 Task: Find connections with filter location Guaratinguetá with filter topic #Professionalwomenwith filter profile language French with filter current company GVK BIO with filter school Sri Guru Gobind Singh College Of Commerce with filter industry Textile Manufacturing with filter service category Social Media Marketing with filter keywords title Operations Assistant
Action: Mouse moved to (557, 103)
Screenshot: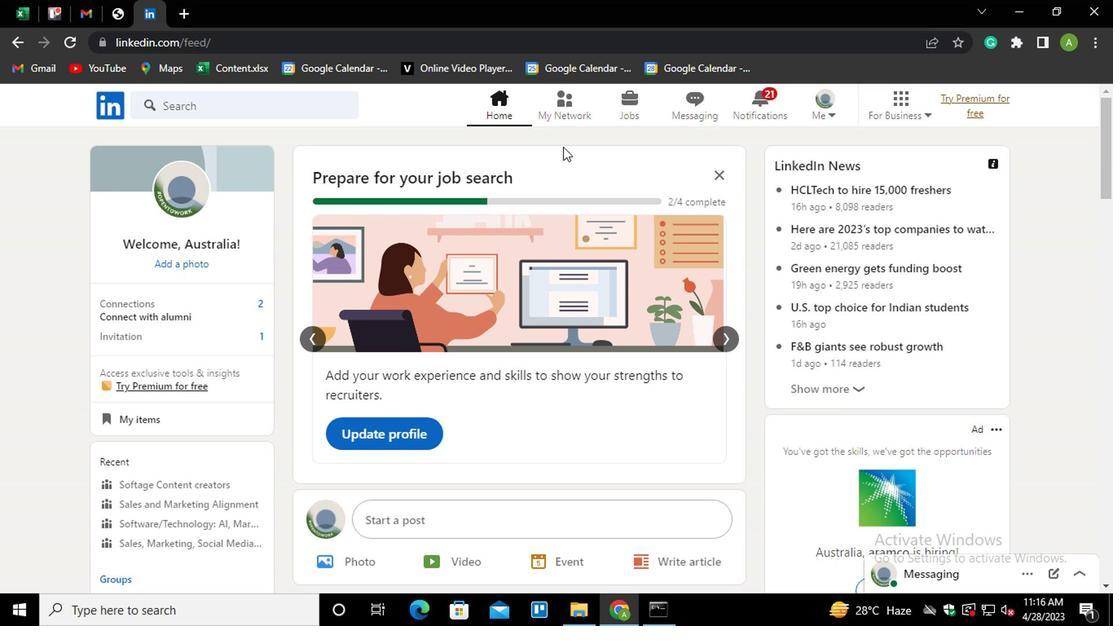 
Action: Mouse pressed left at (557, 103)
Screenshot: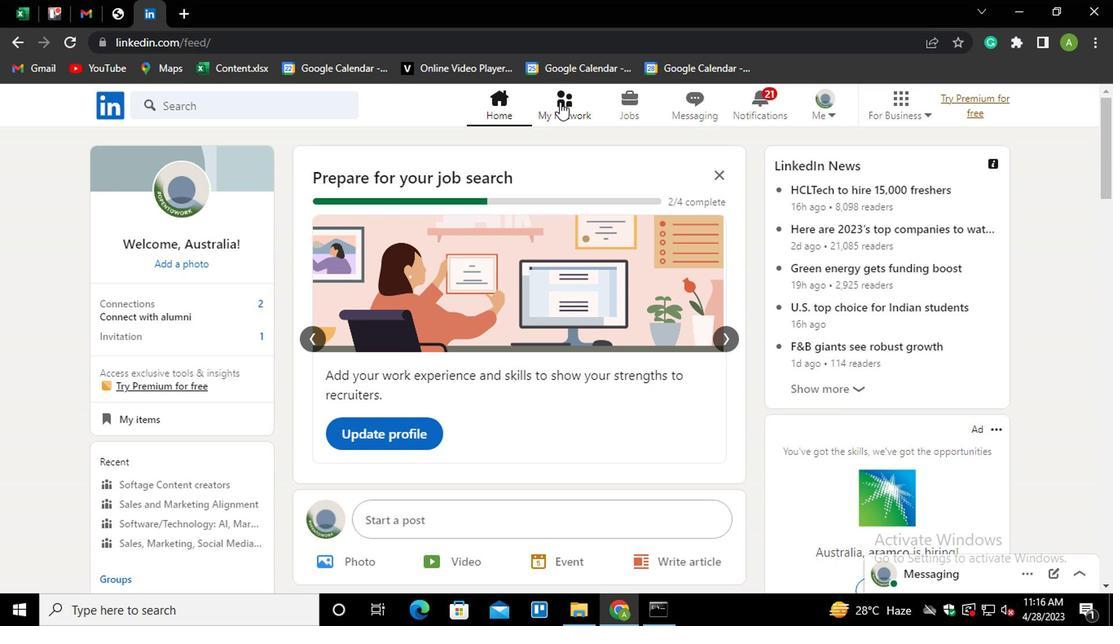 
Action: Mouse moved to (162, 202)
Screenshot: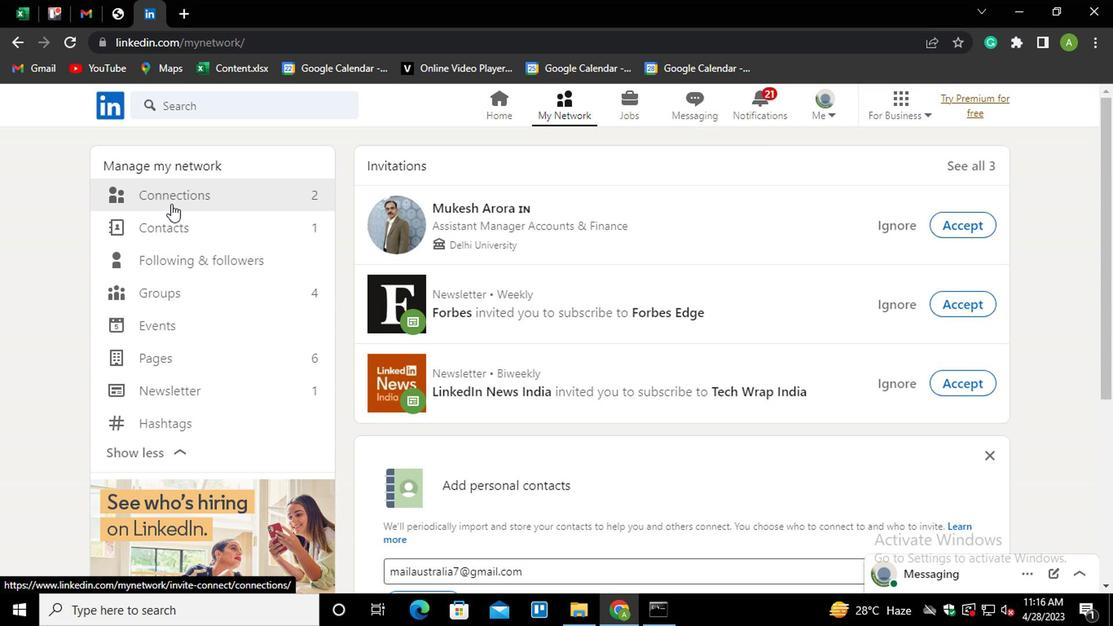 
Action: Mouse pressed left at (162, 202)
Screenshot: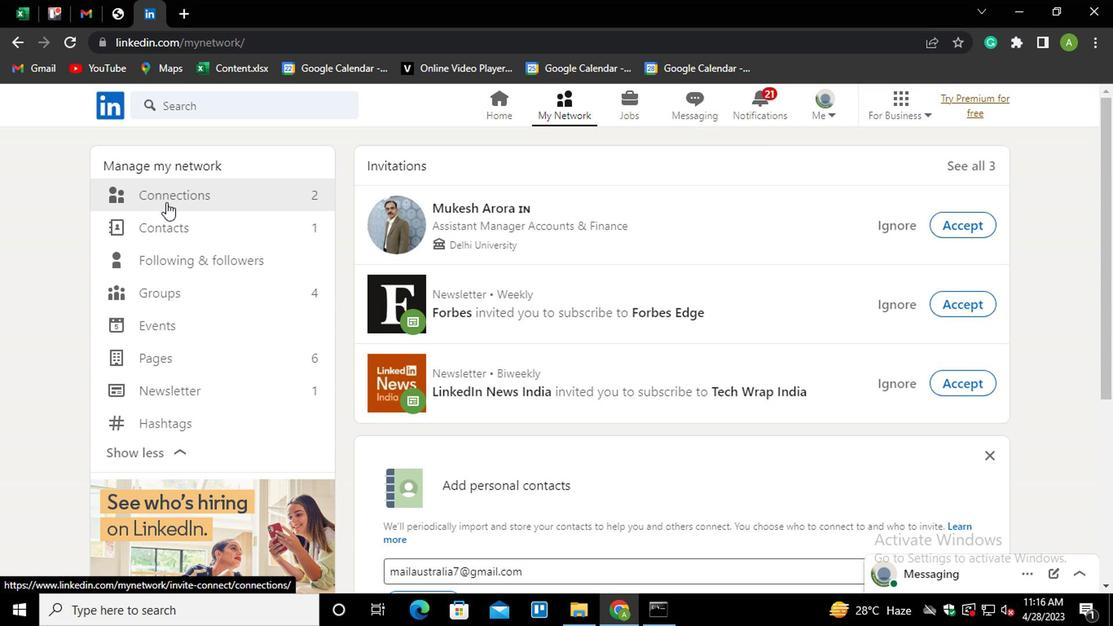 
Action: Mouse moved to (668, 187)
Screenshot: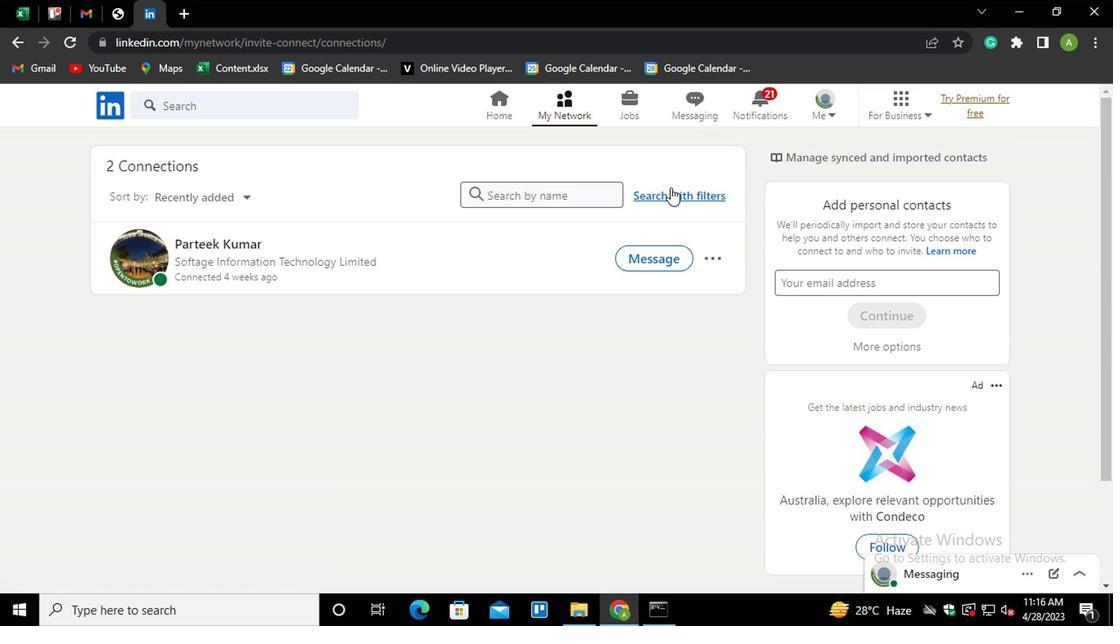 
Action: Mouse pressed left at (668, 187)
Screenshot: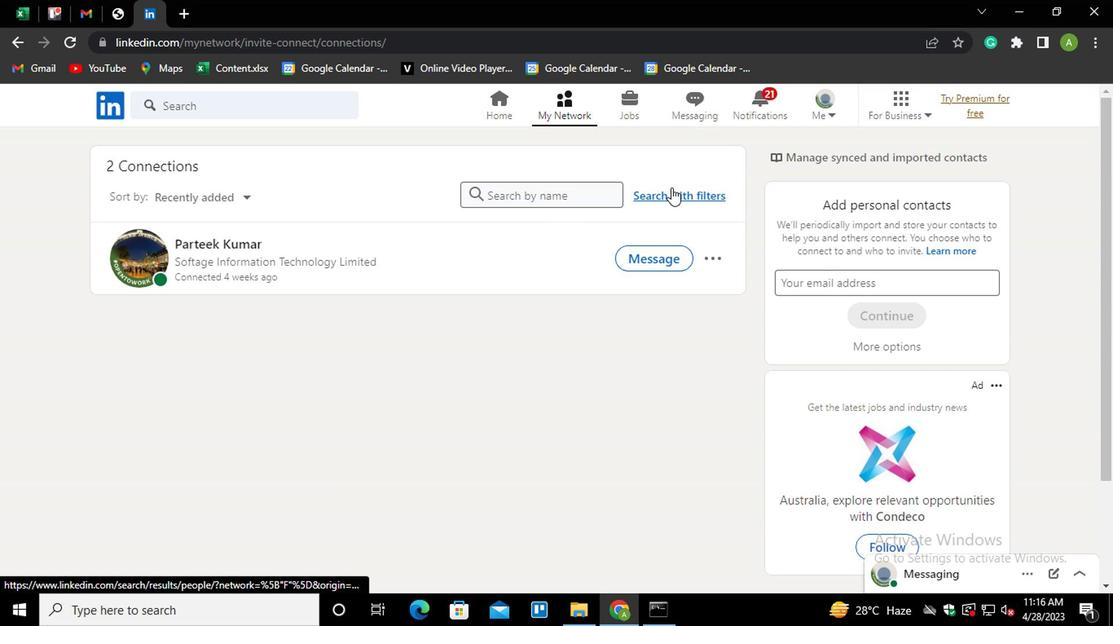 
Action: Mouse moved to (608, 154)
Screenshot: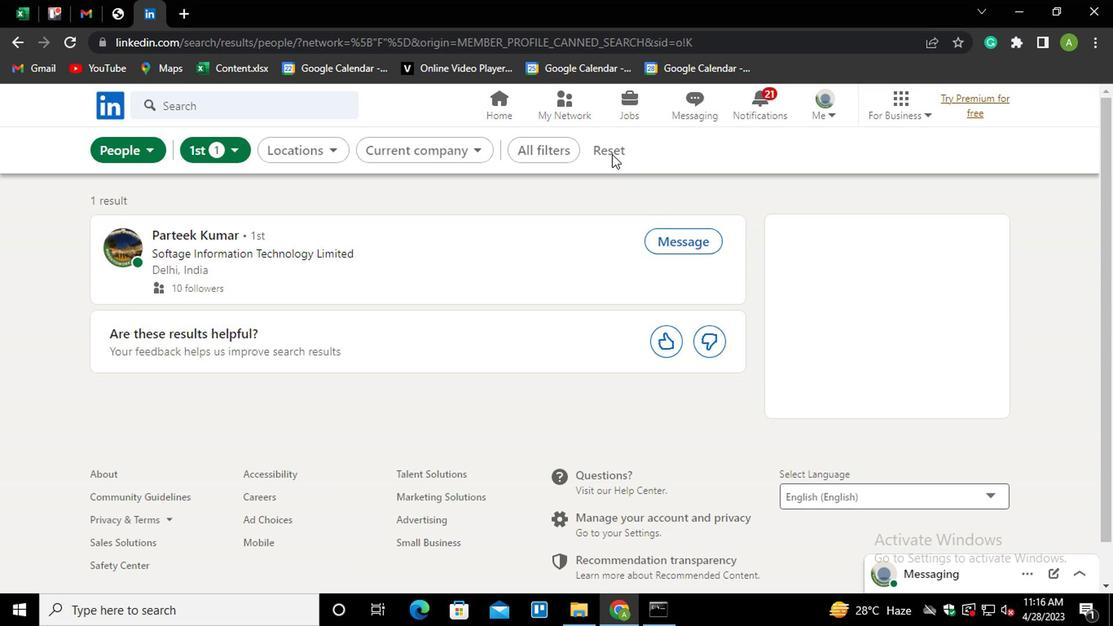 
Action: Mouse pressed left at (608, 154)
Screenshot: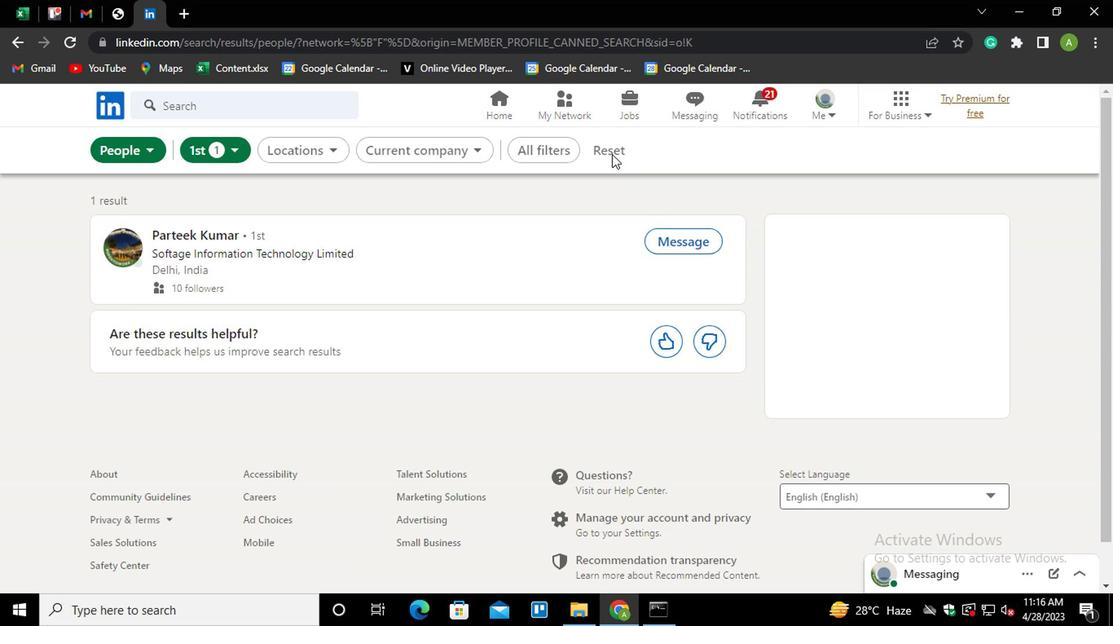 
Action: Mouse moved to (559, 152)
Screenshot: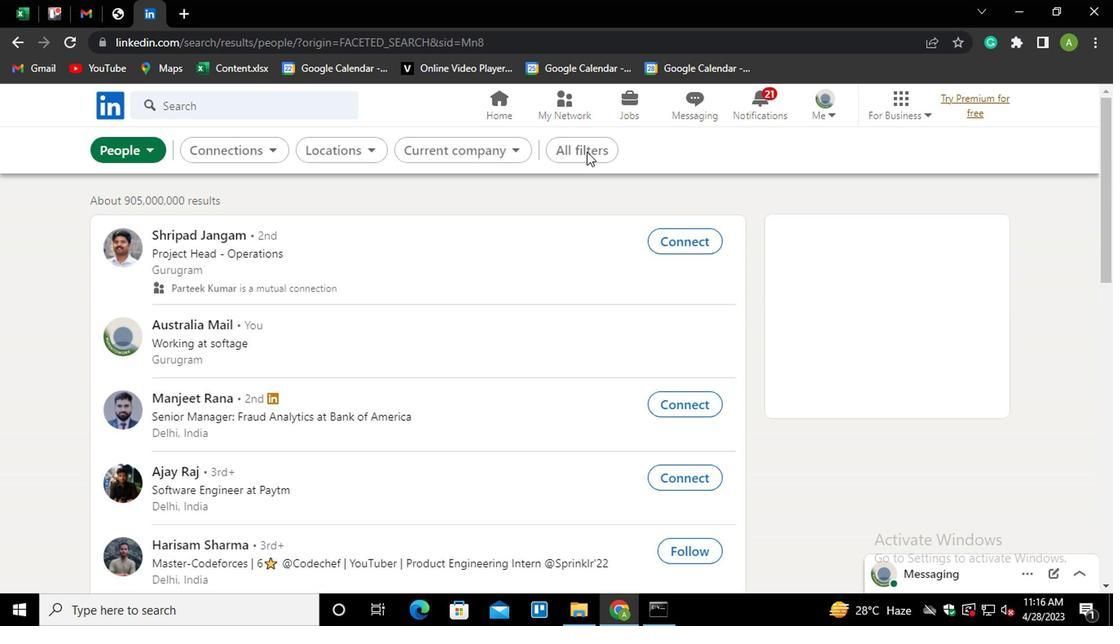 
Action: Mouse pressed left at (559, 152)
Screenshot: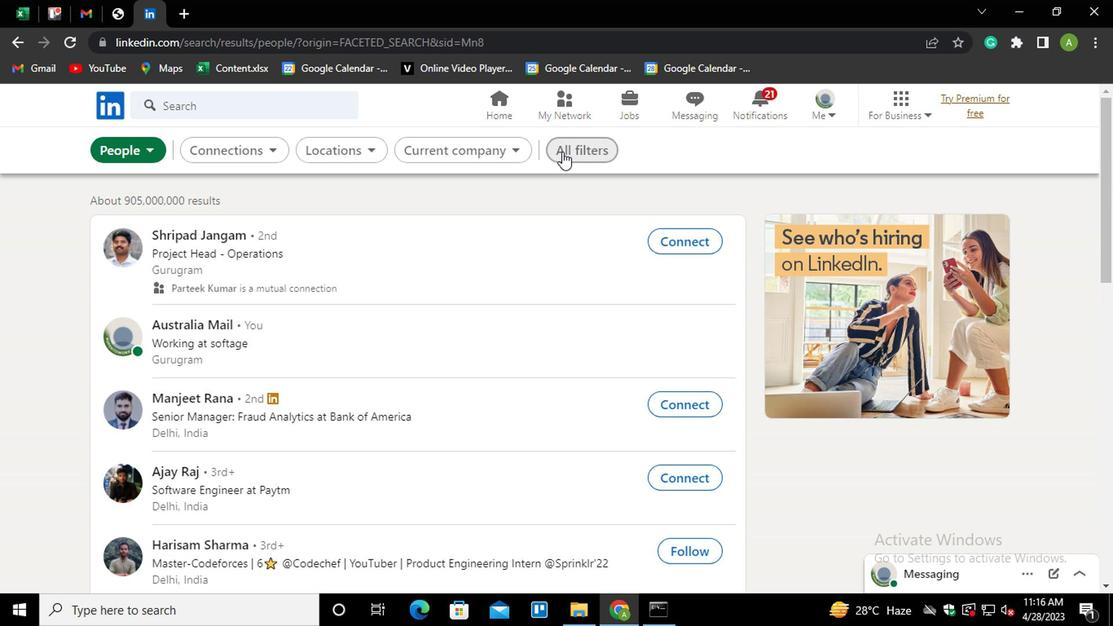 
Action: Mouse moved to (743, 358)
Screenshot: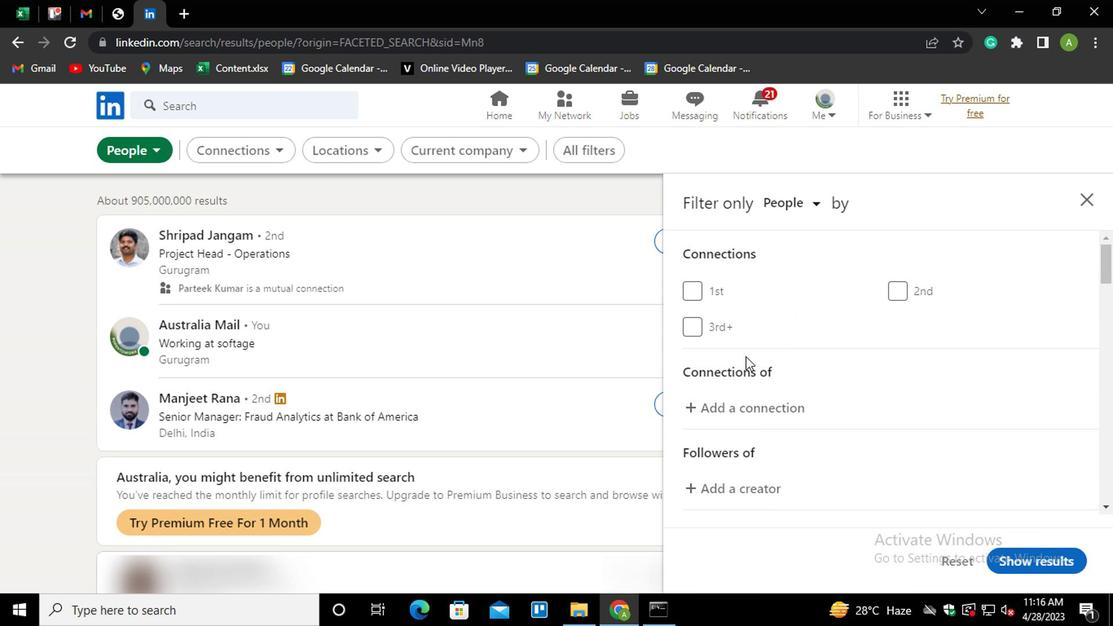 
Action: Mouse scrolled (743, 357) with delta (0, -1)
Screenshot: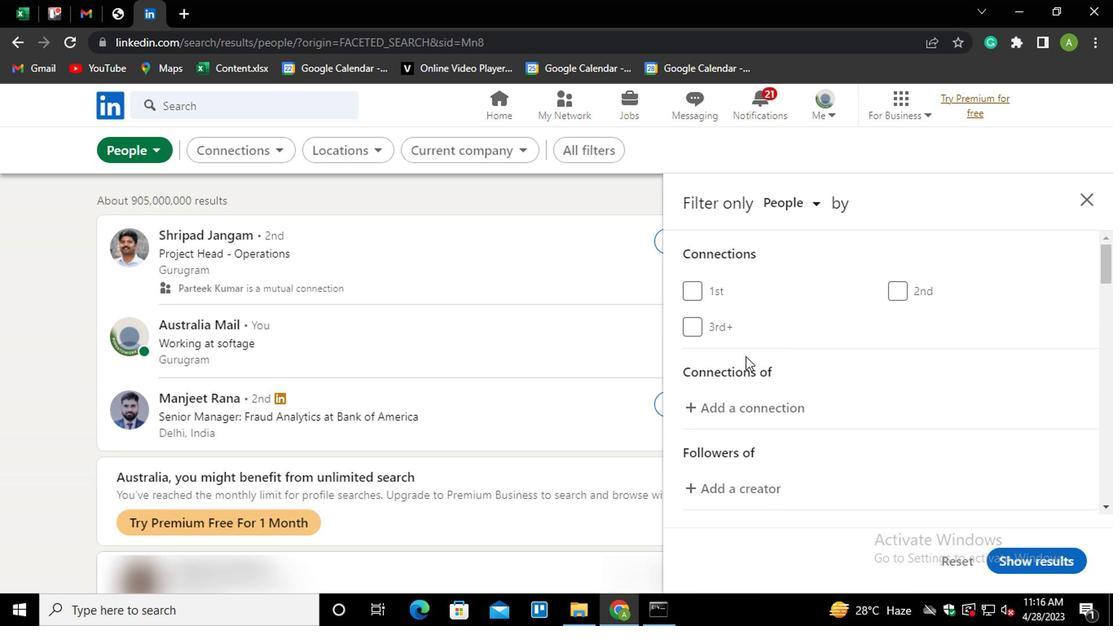 
Action: Mouse moved to (743, 358)
Screenshot: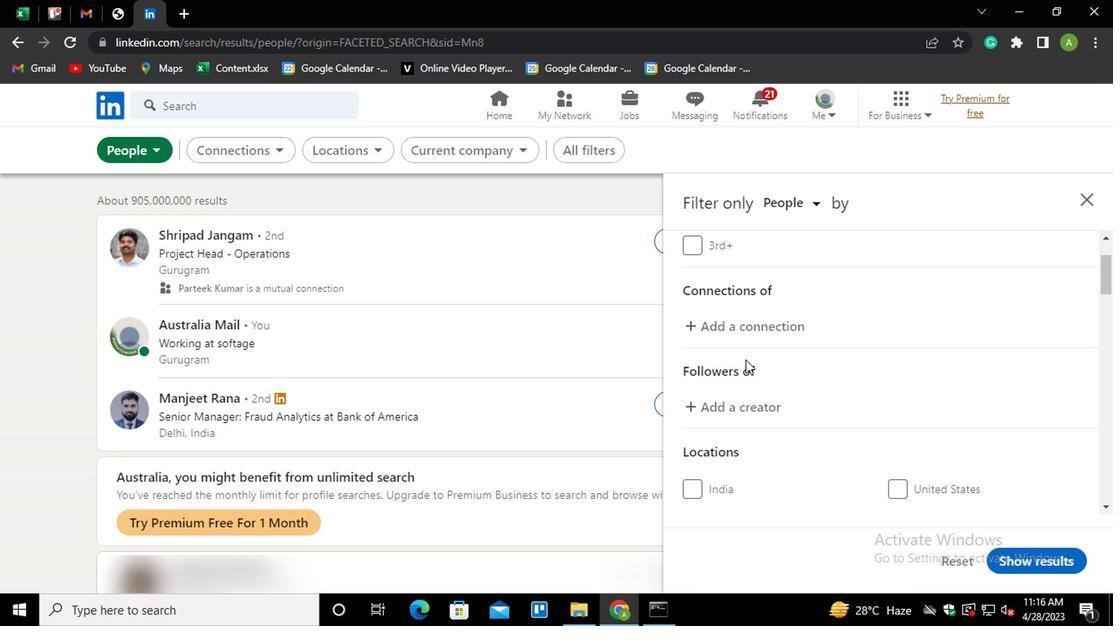 
Action: Mouse scrolled (743, 358) with delta (0, 0)
Screenshot: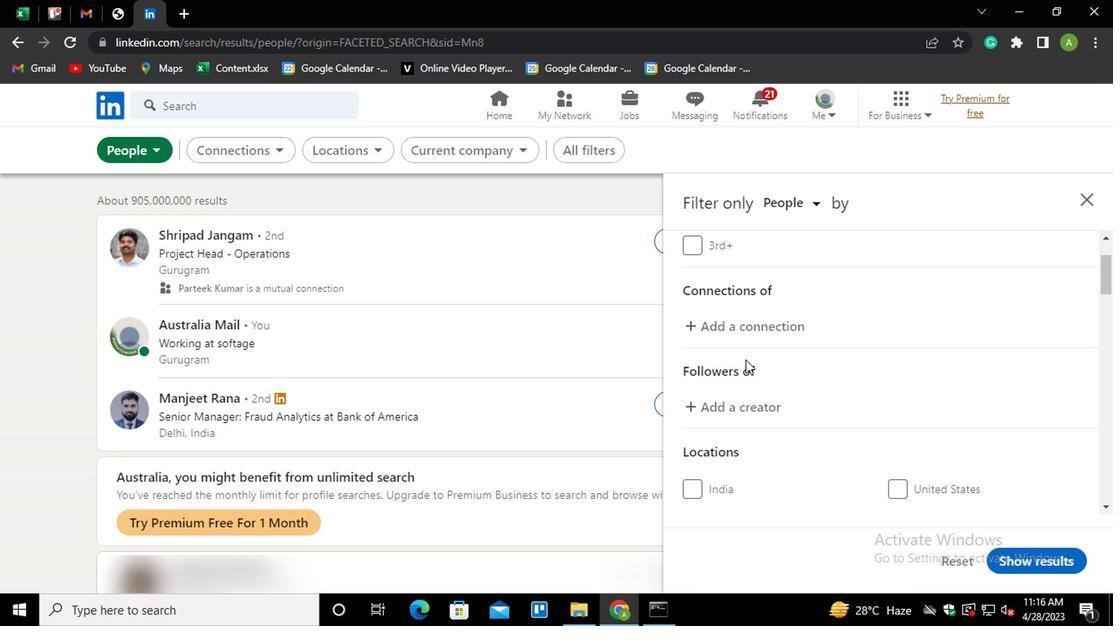 
Action: Mouse scrolled (743, 358) with delta (0, 0)
Screenshot: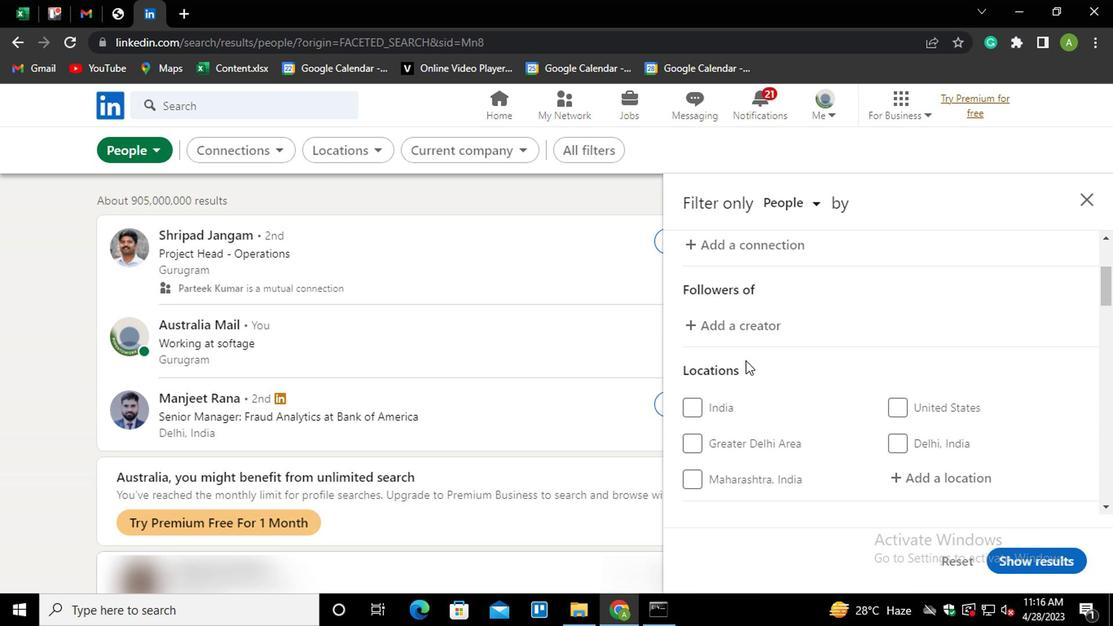 
Action: Mouse moved to (951, 396)
Screenshot: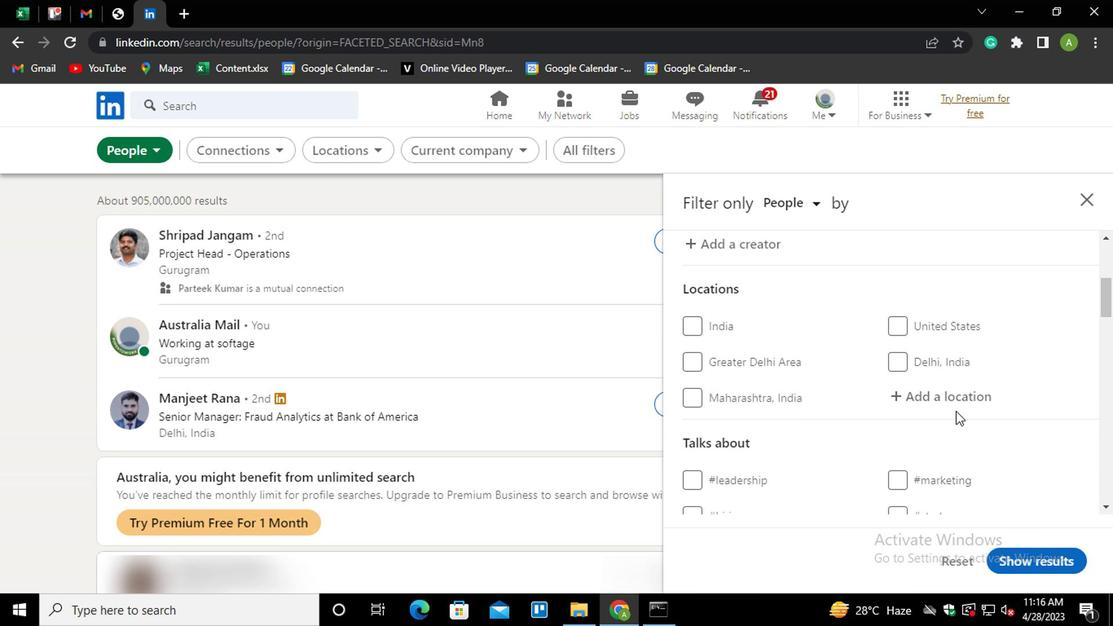 
Action: Mouse pressed left at (951, 396)
Screenshot: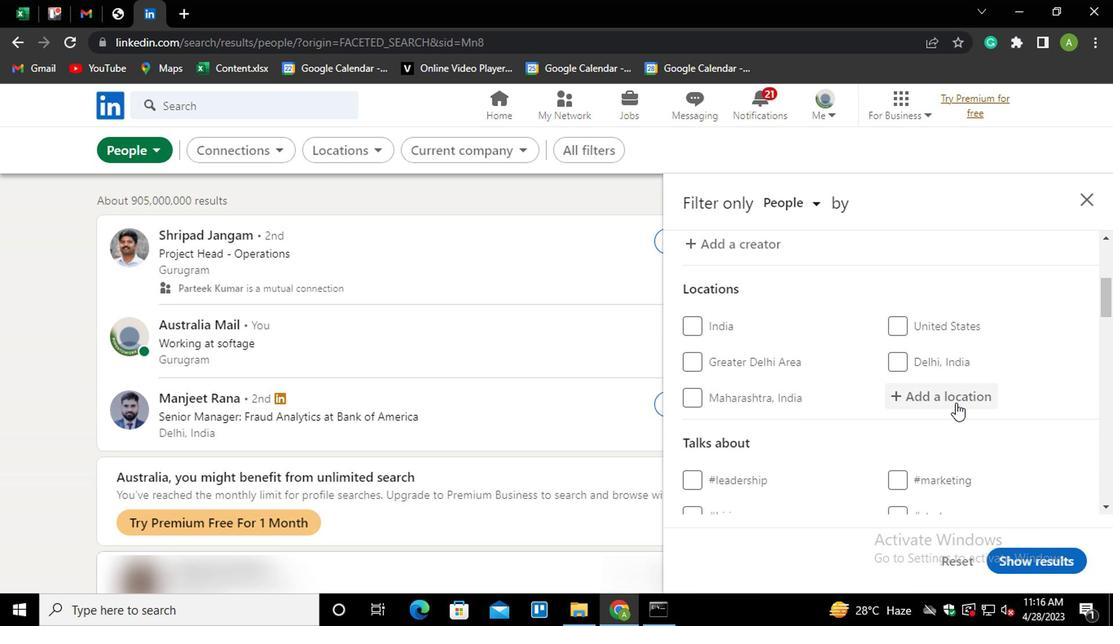 
Action: Mouse moved to (953, 395)
Screenshot: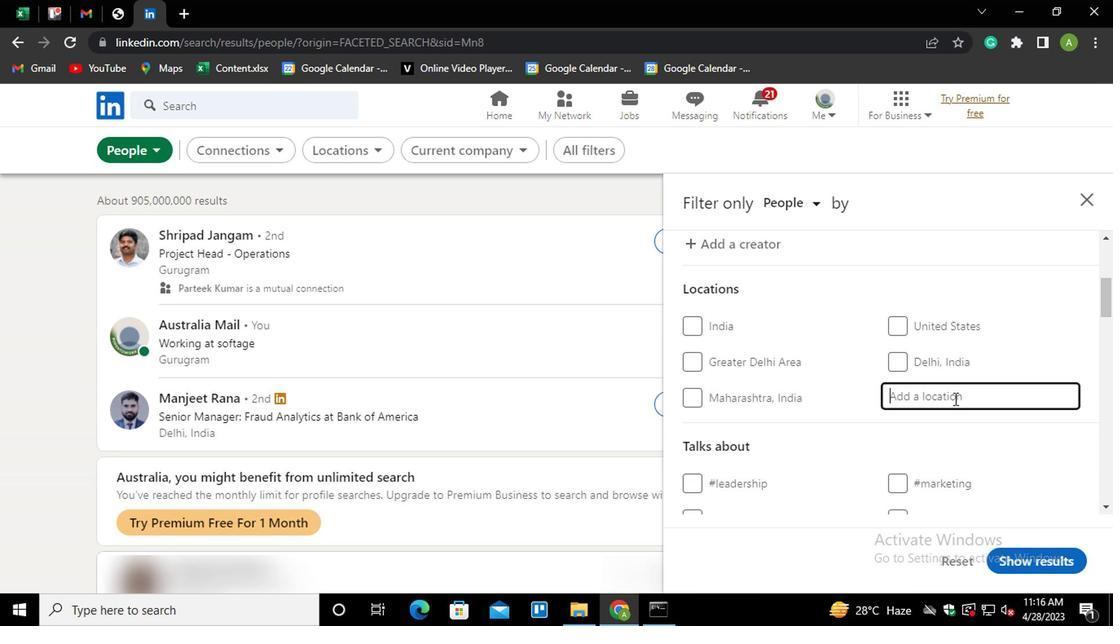 
Action: Mouse pressed left at (953, 395)
Screenshot: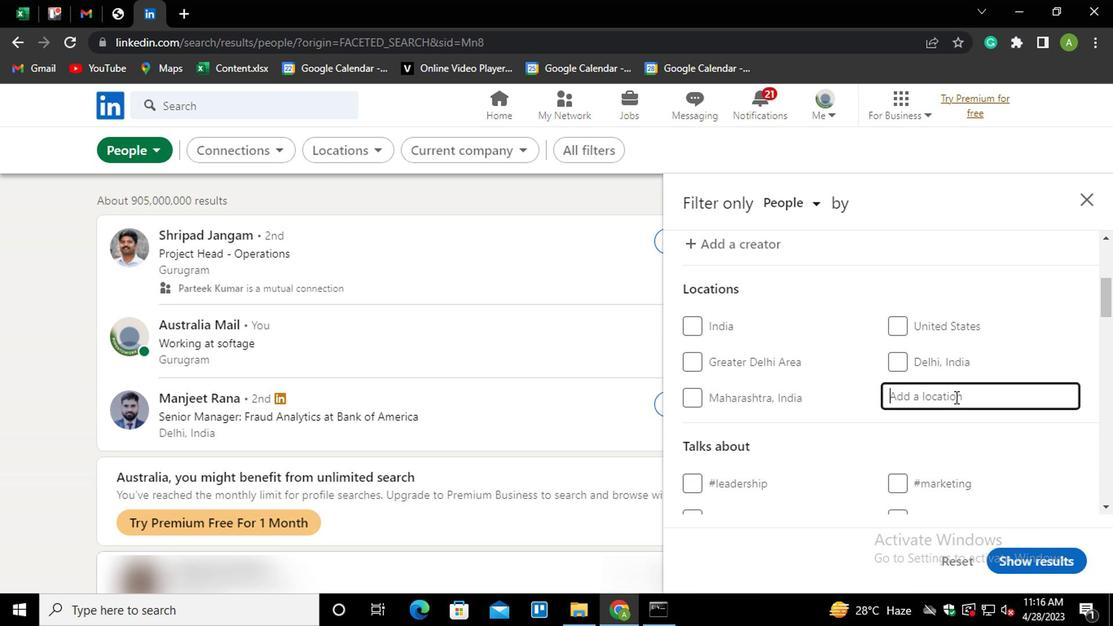 
Action: Key pressed <Key.shift>GUARATIN<Key.down><Key.enter>
Screenshot: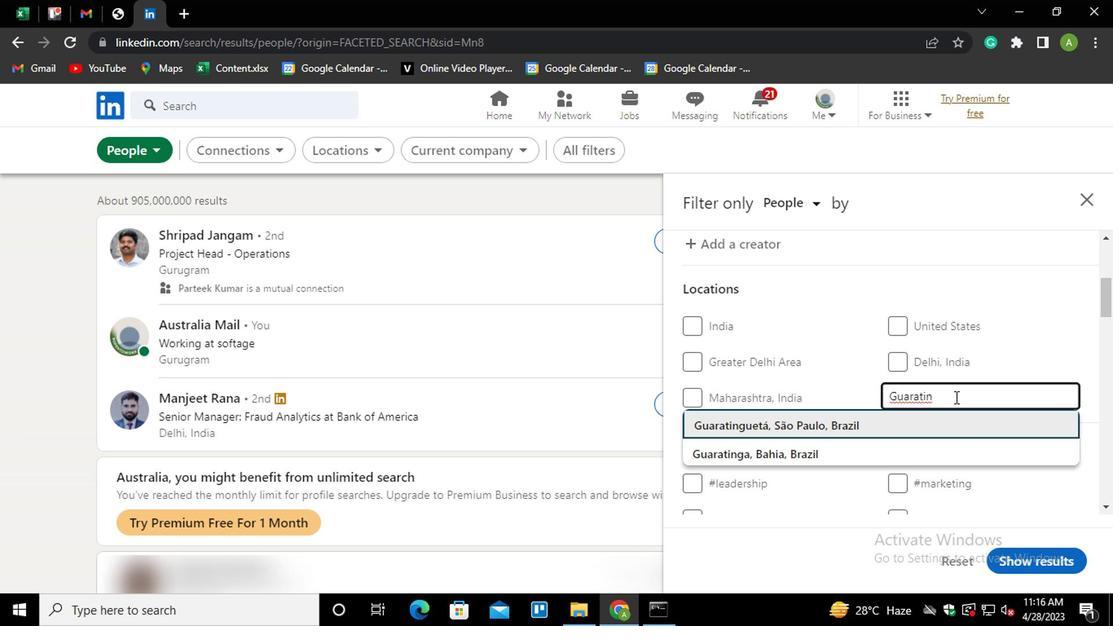 
Action: Mouse scrolled (953, 394) with delta (0, -1)
Screenshot: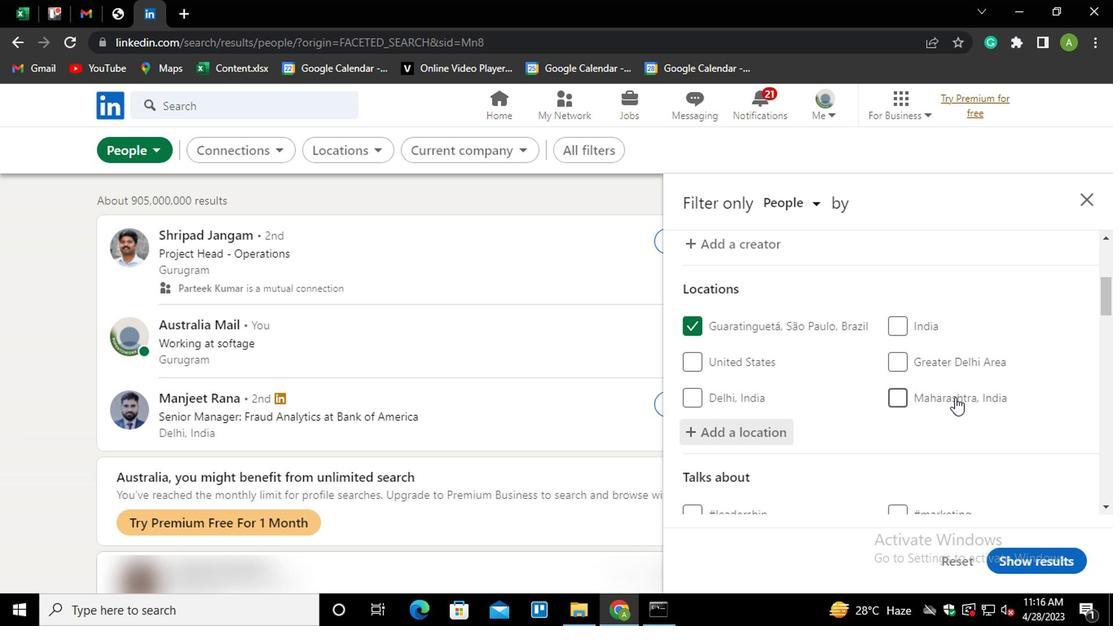 
Action: Mouse scrolled (953, 394) with delta (0, -1)
Screenshot: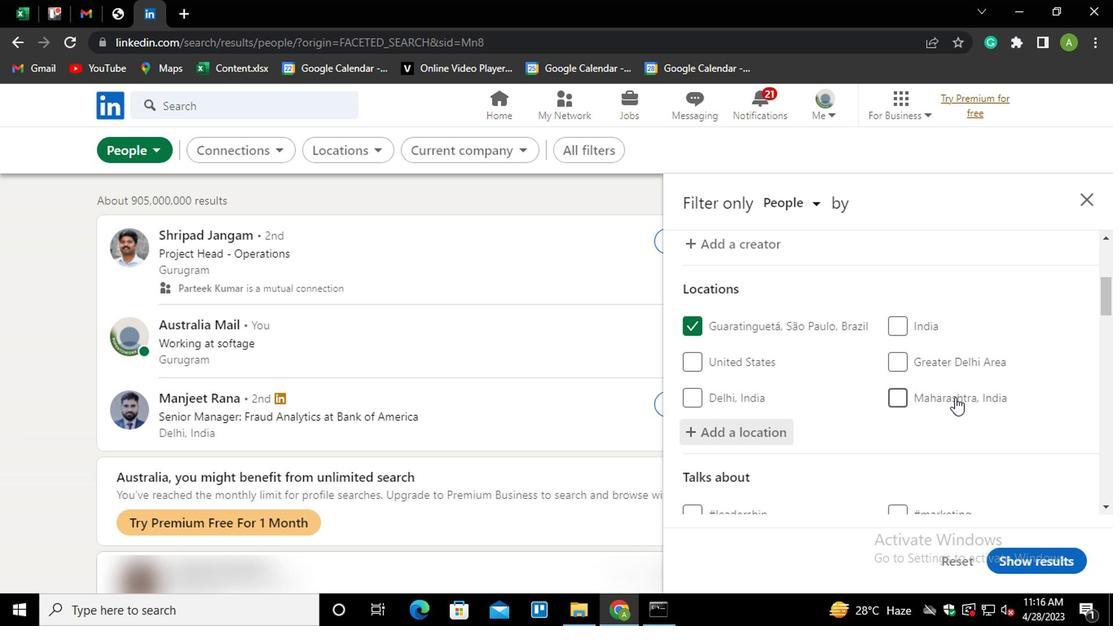 
Action: Mouse scrolled (953, 394) with delta (0, -1)
Screenshot: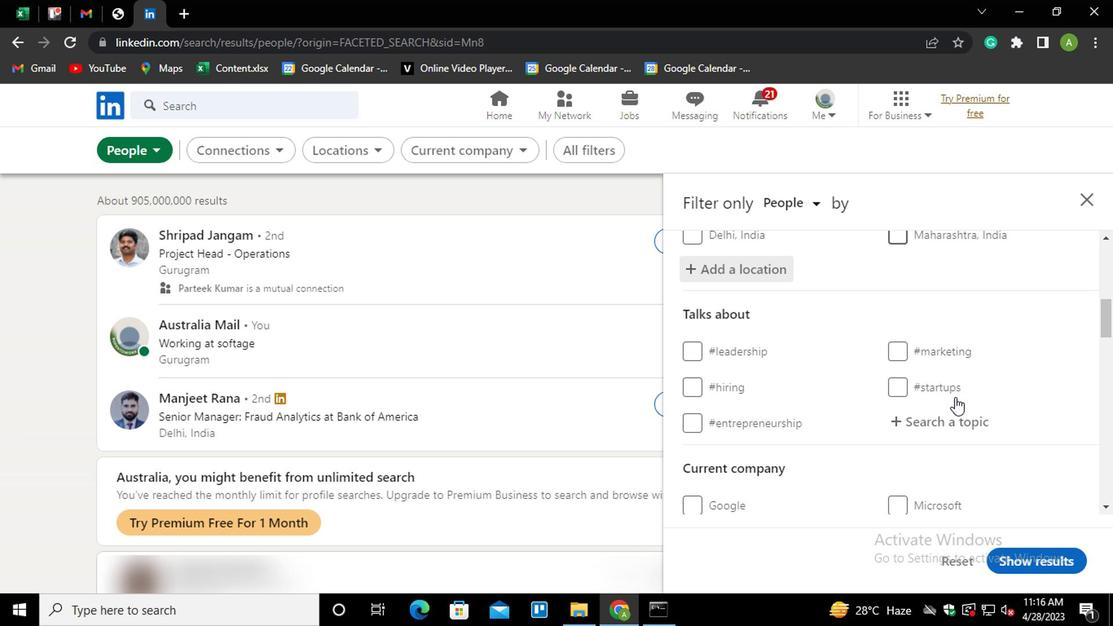 
Action: Mouse moved to (933, 337)
Screenshot: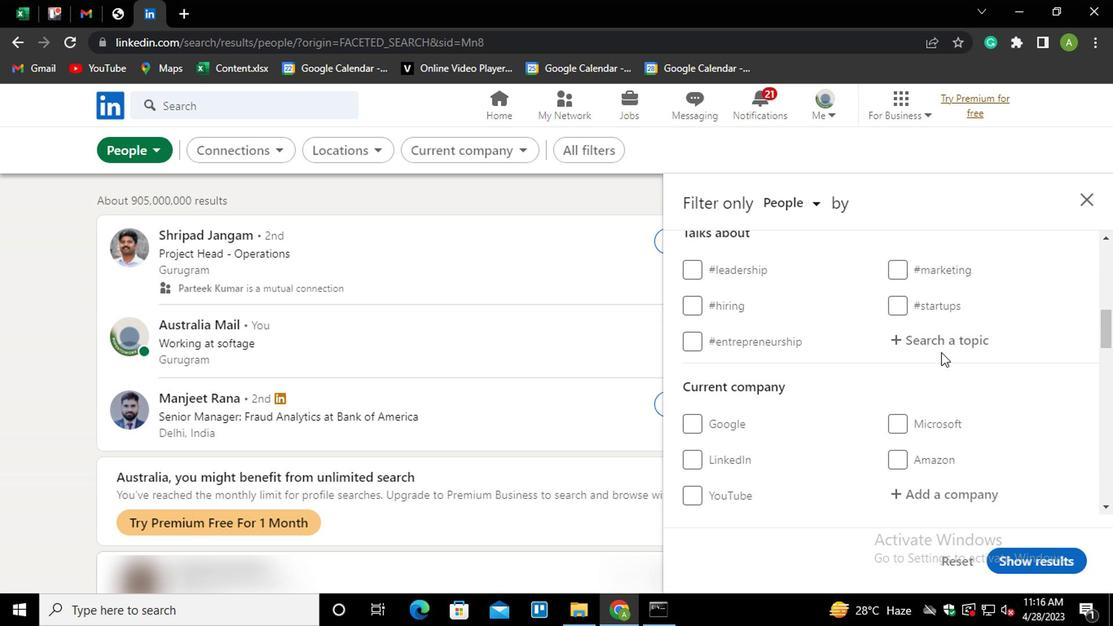 
Action: Mouse pressed left at (933, 337)
Screenshot: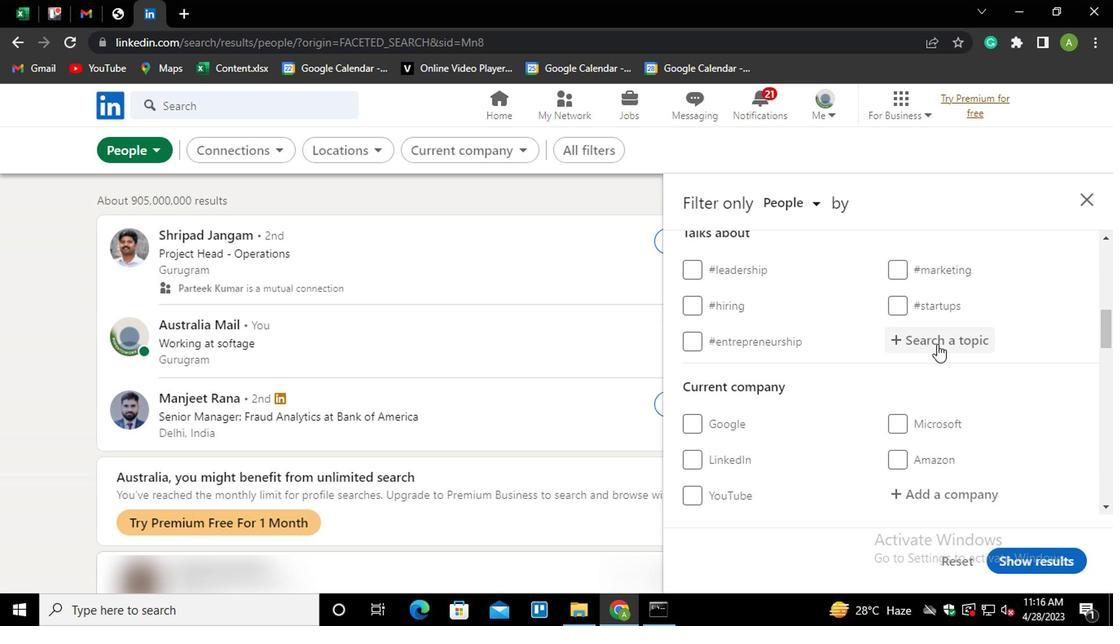 
Action: Key pressed PROFESS<Key.down><Key.down><Key.down><Key.down>IONALWOMAN<Key.down><Key.enter>
Screenshot: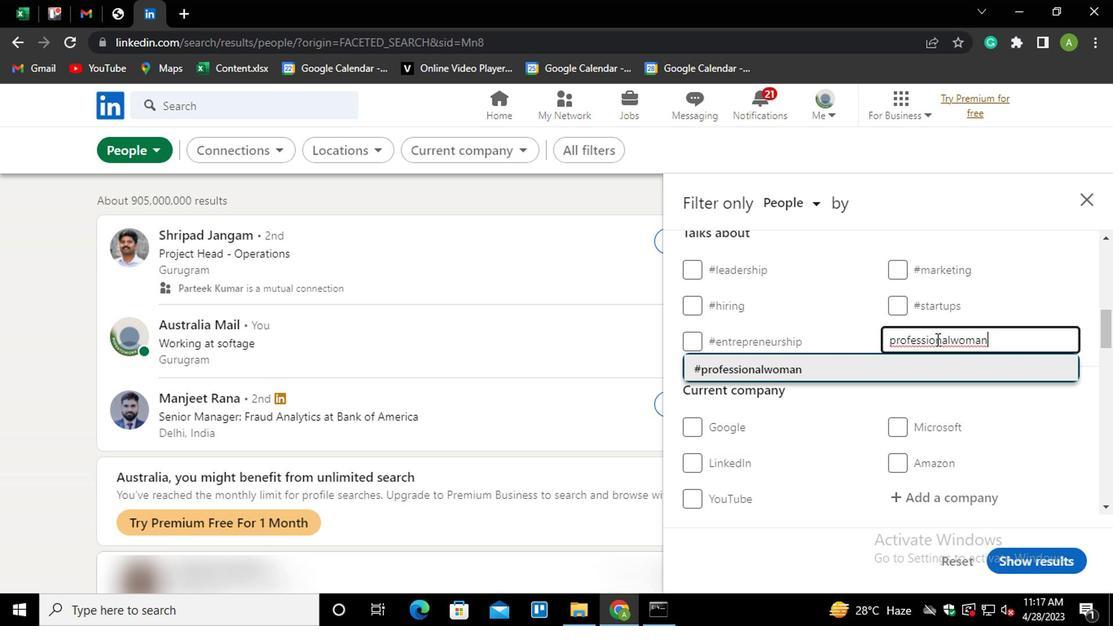 
Action: Mouse scrolled (933, 337) with delta (0, 0)
Screenshot: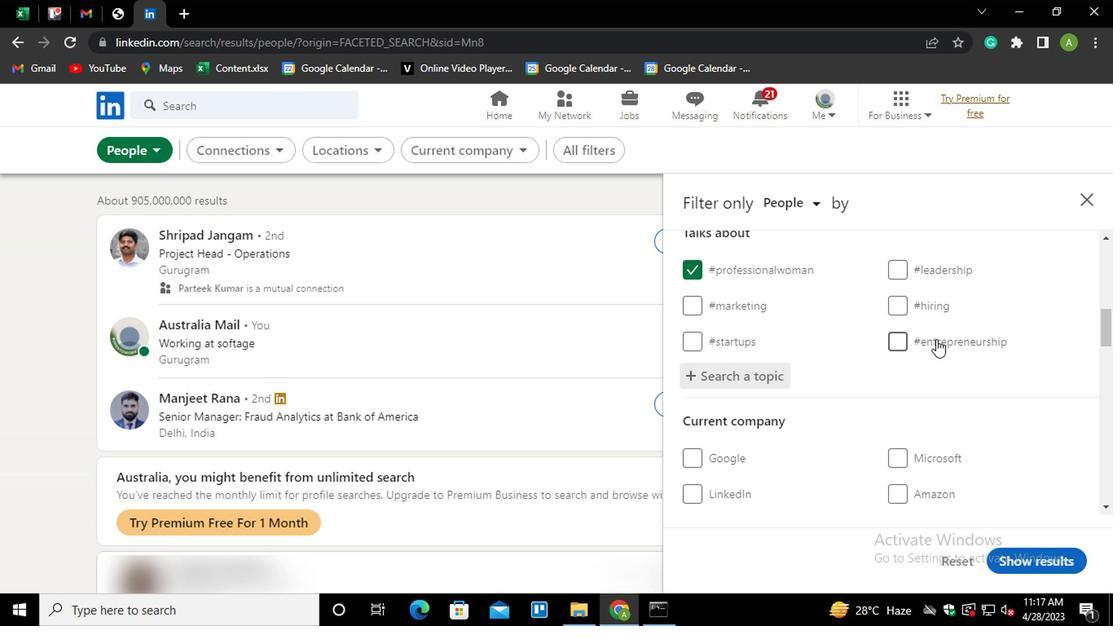 
Action: Mouse scrolled (933, 337) with delta (0, 0)
Screenshot: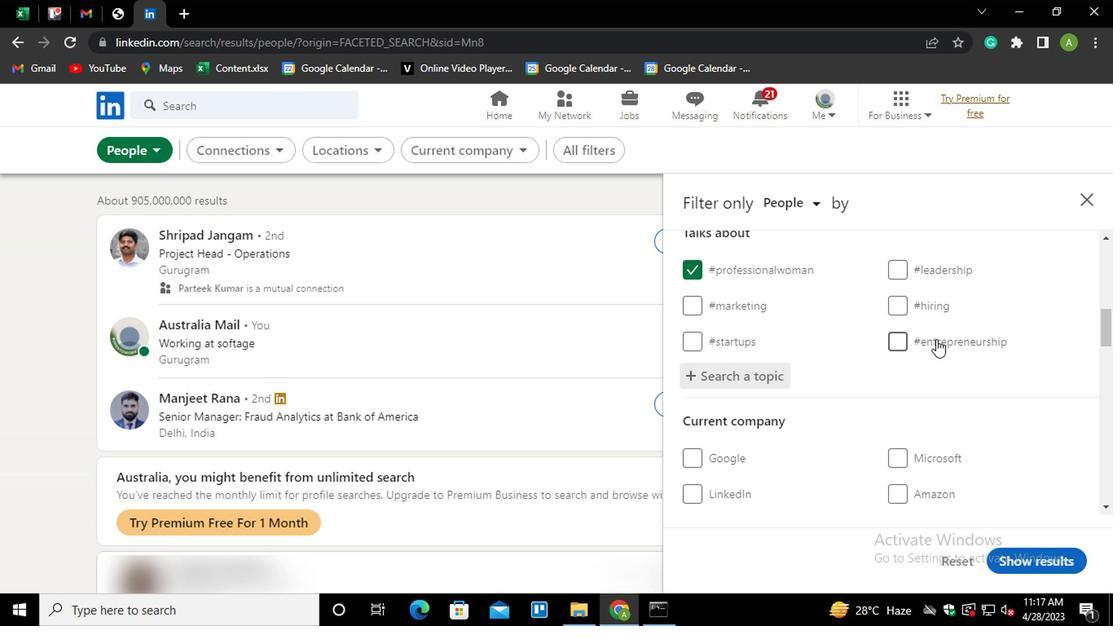 
Action: Mouse scrolled (933, 337) with delta (0, 0)
Screenshot: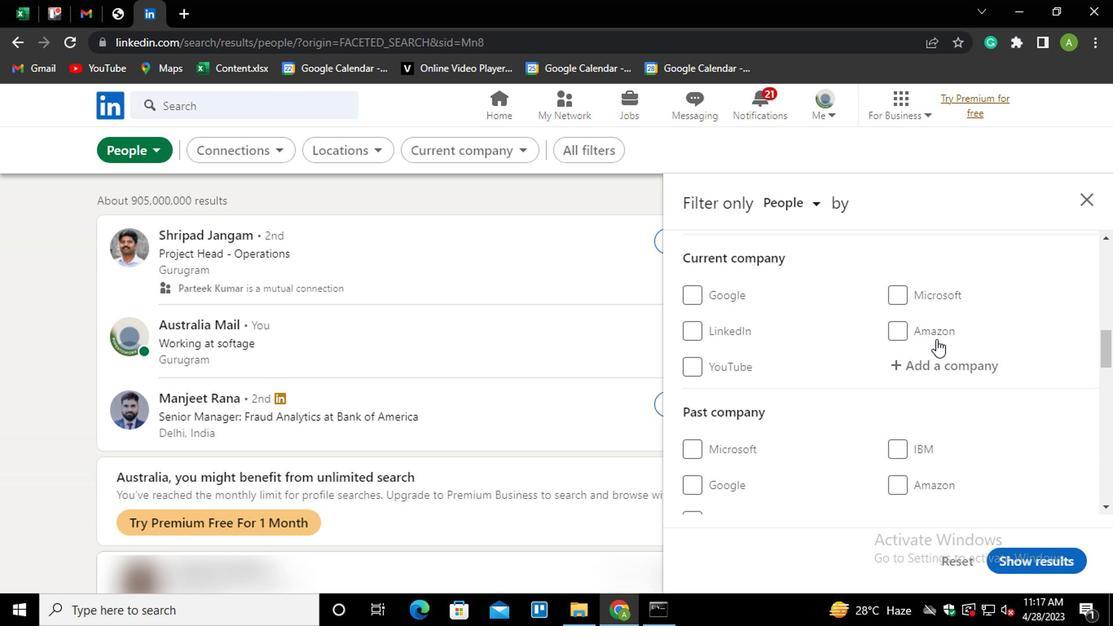 
Action: Mouse scrolled (933, 337) with delta (0, 0)
Screenshot: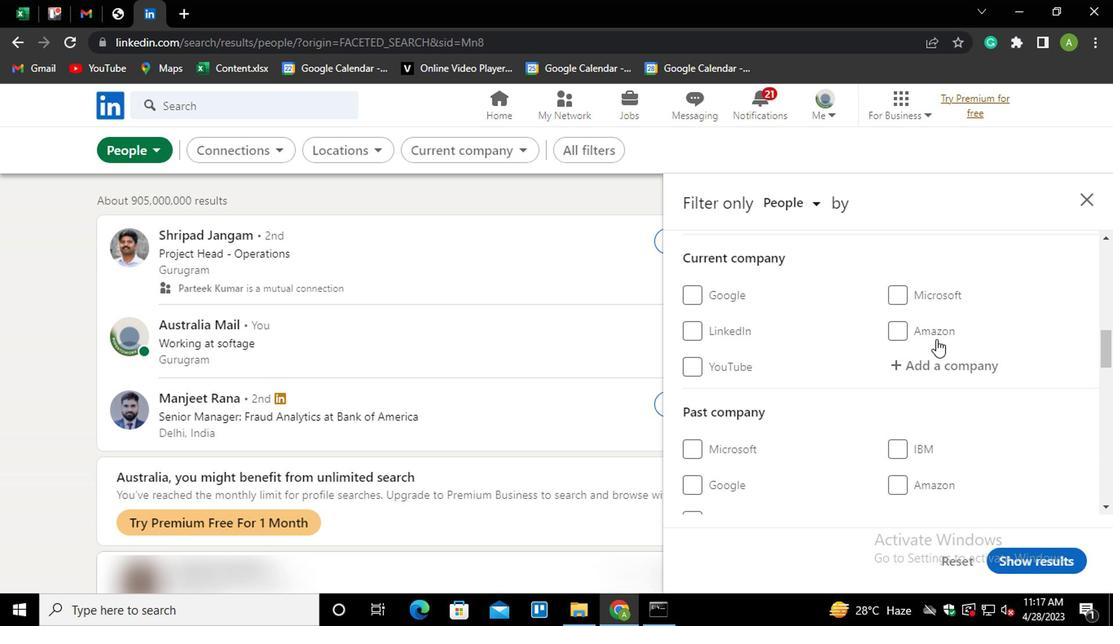 
Action: Mouse scrolled (933, 337) with delta (0, 0)
Screenshot: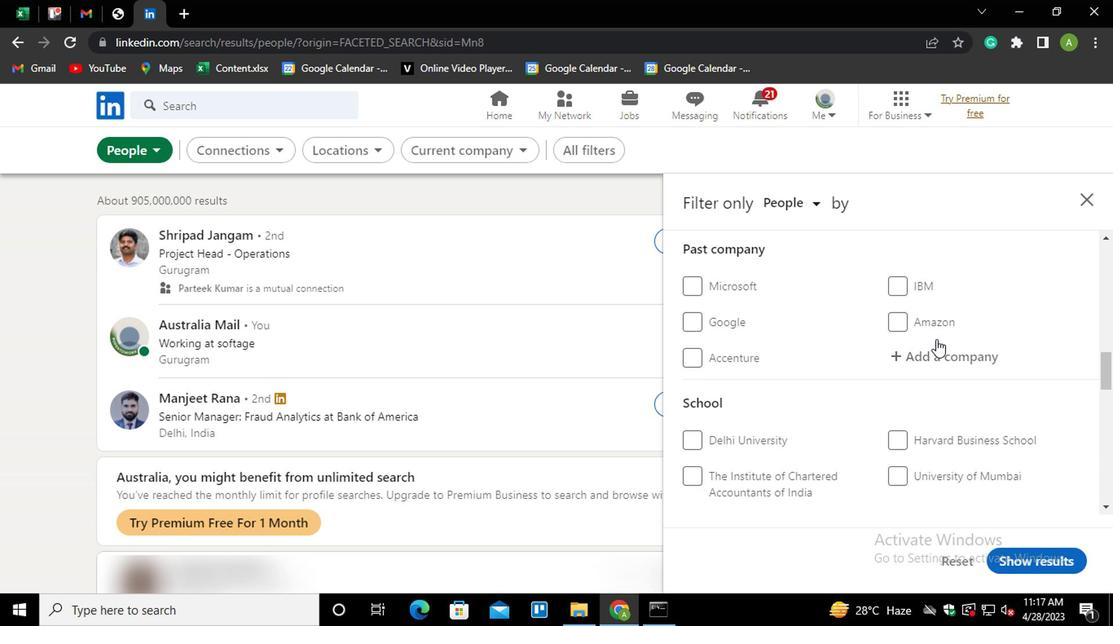 
Action: Mouse scrolled (933, 337) with delta (0, 0)
Screenshot: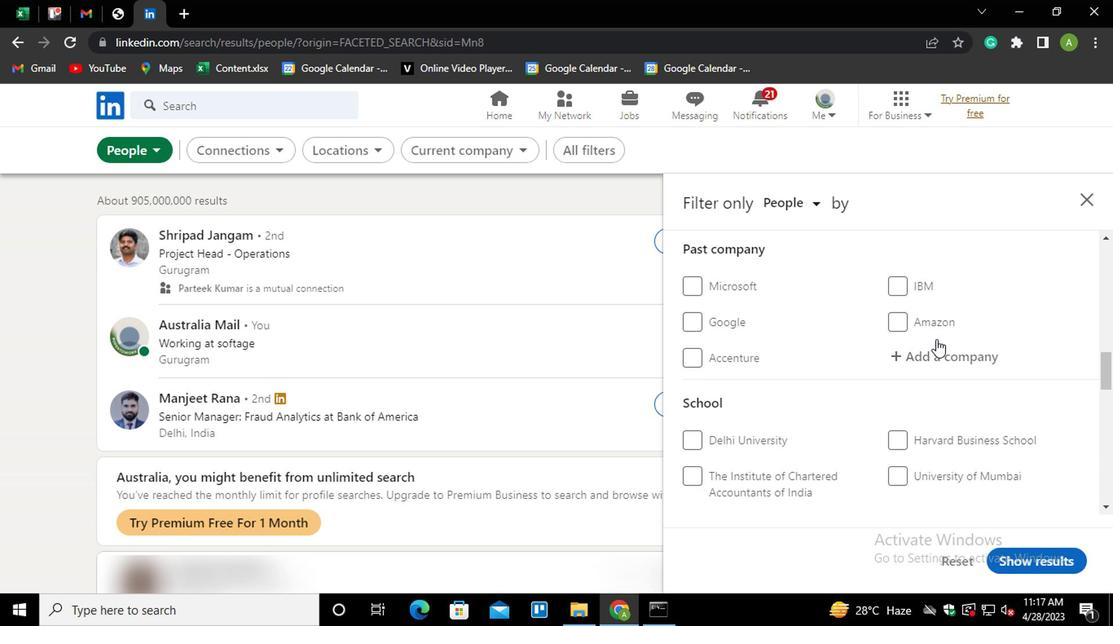 
Action: Mouse scrolled (933, 337) with delta (0, 0)
Screenshot: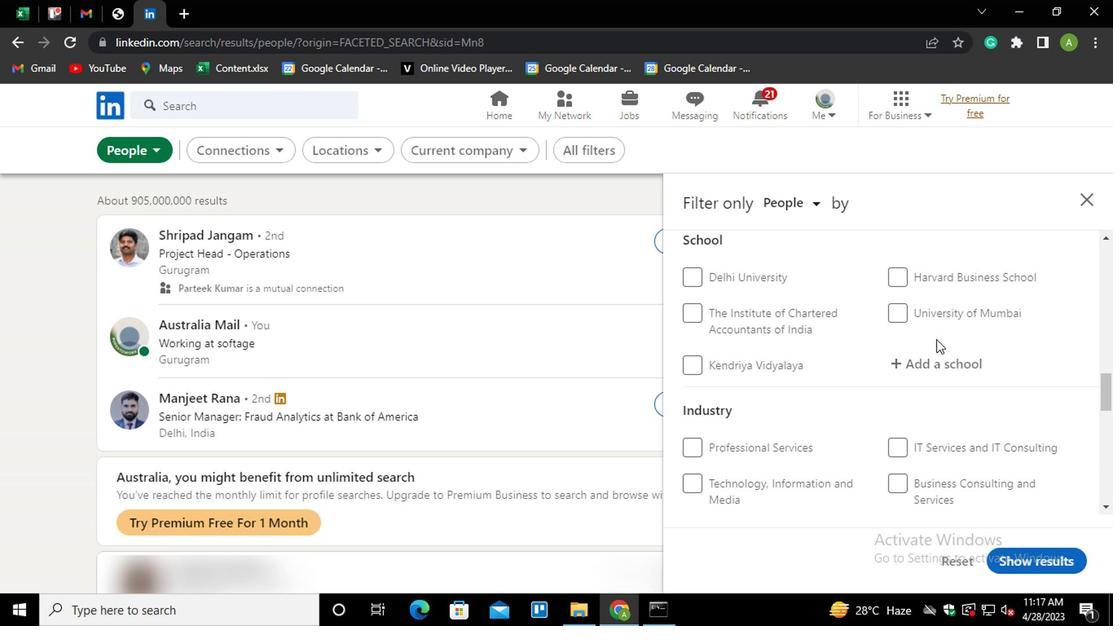 
Action: Mouse scrolled (933, 337) with delta (0, 0)
Screenshot: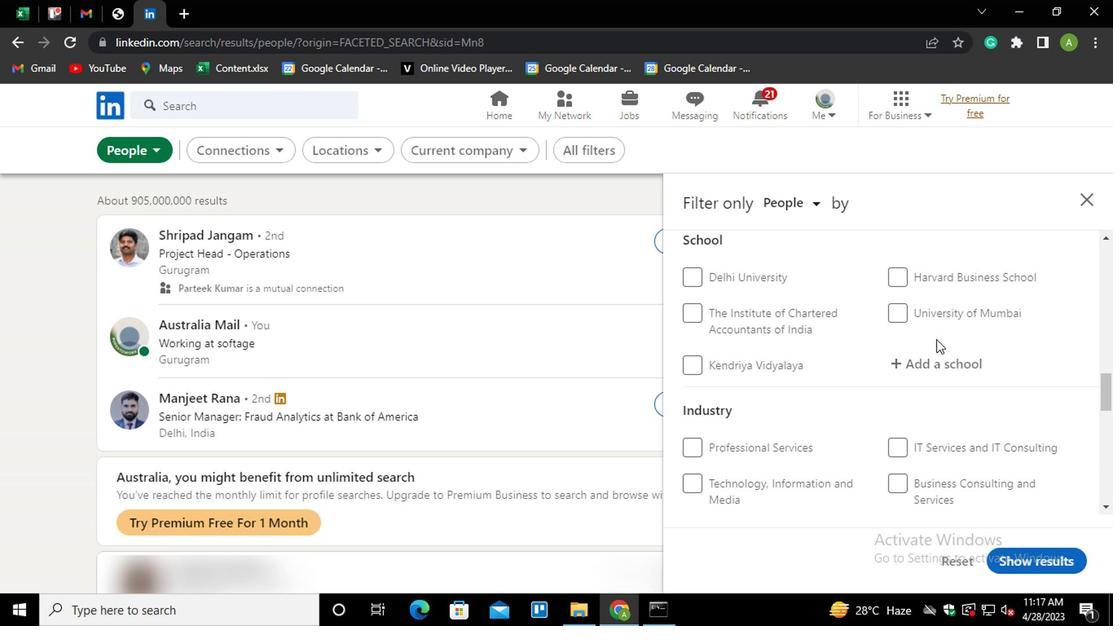 
Action: Mouse scrolled (933, 337) with delta (0, 0)
Screenshot: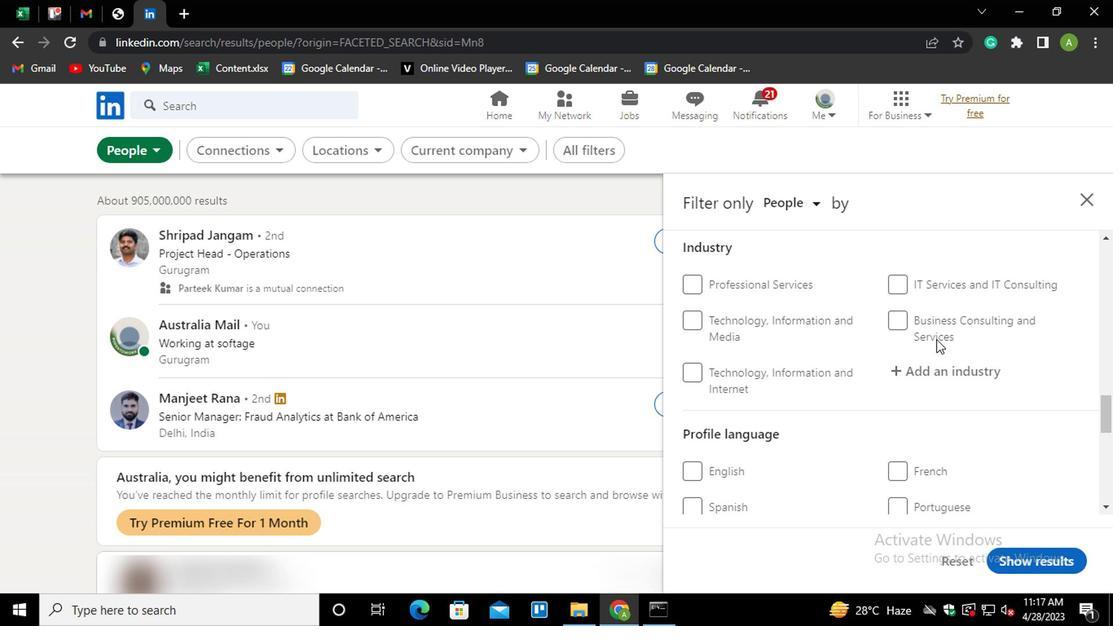 
Action: Mouse moved to (895, 387)
Screenshot: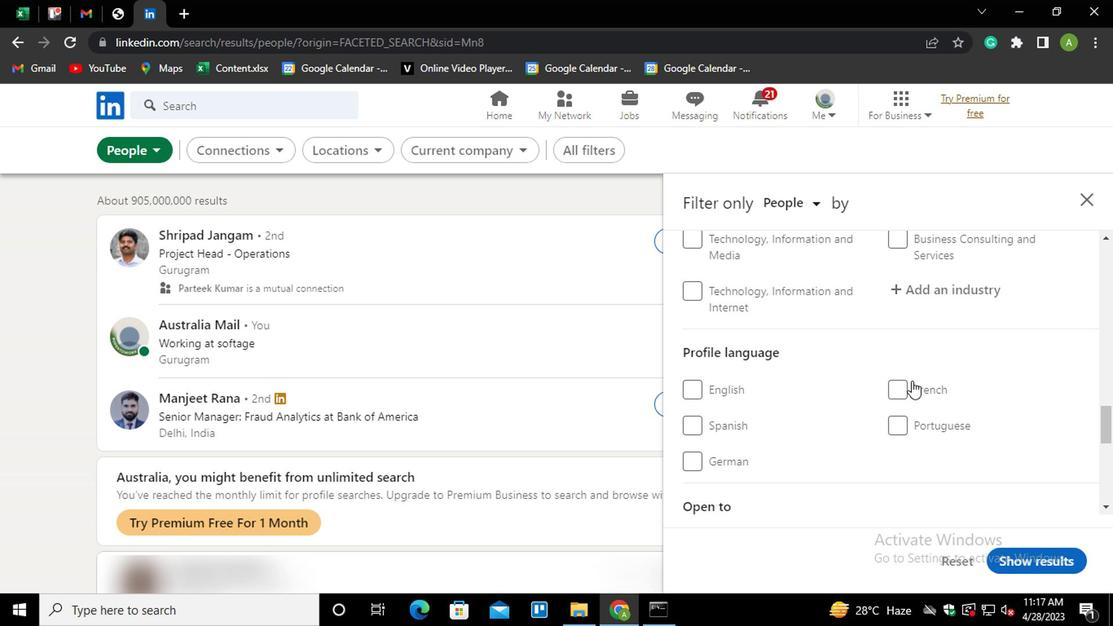 
Action: Mouse pressed left at (895, 387)
Screenshot: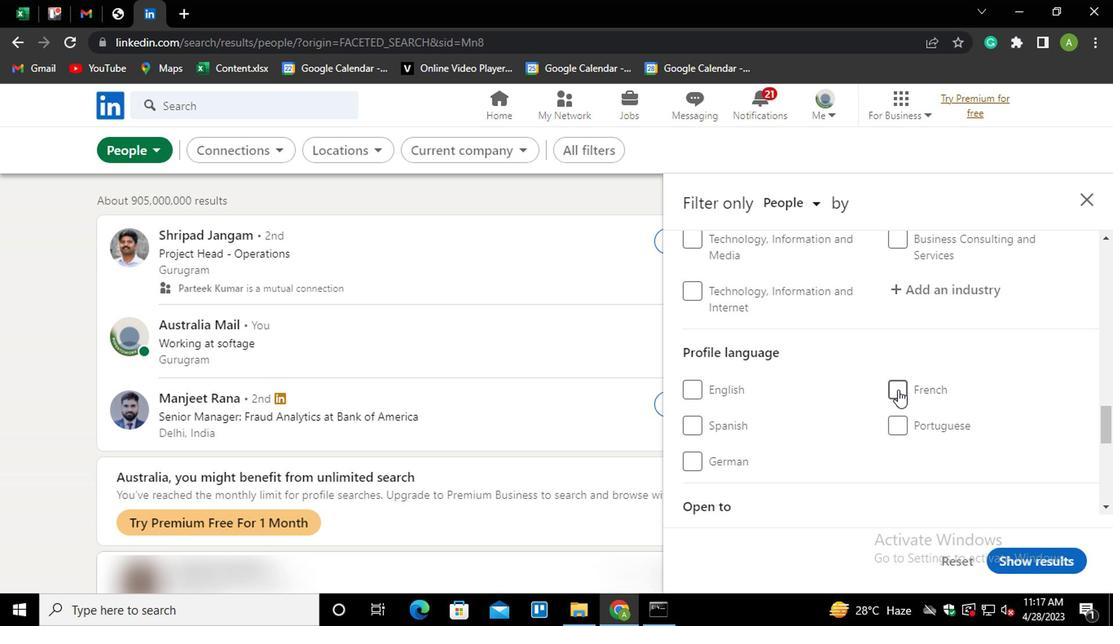 
Action: Mouse moved to (893, 405)
Screenshot: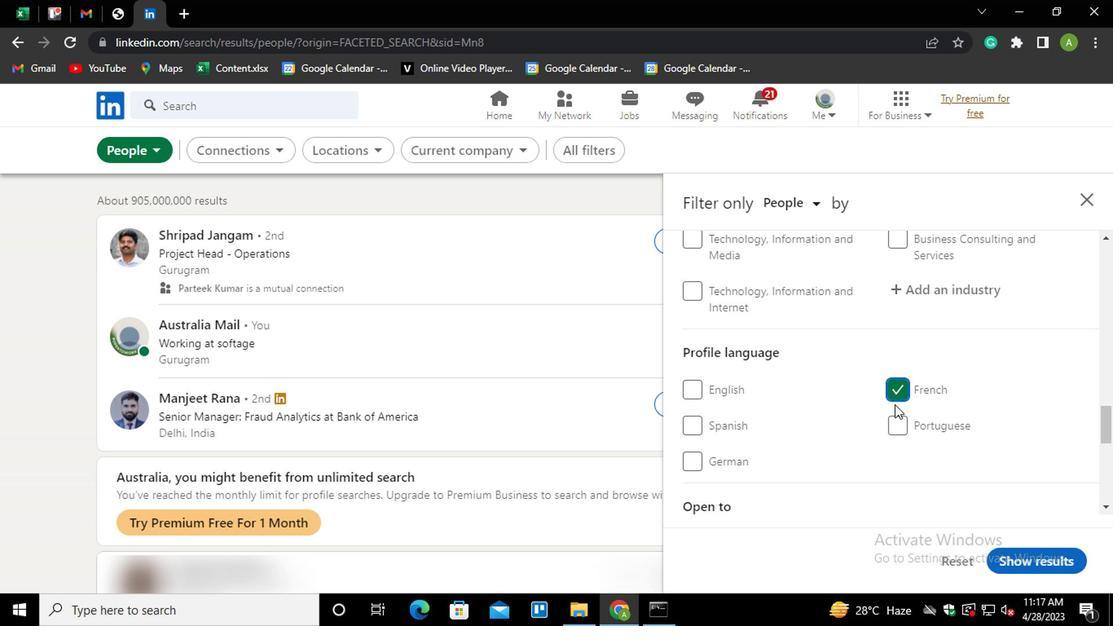 
Action: Mouse scrolled (893, 406) with delta (0, 0)
Screenshot: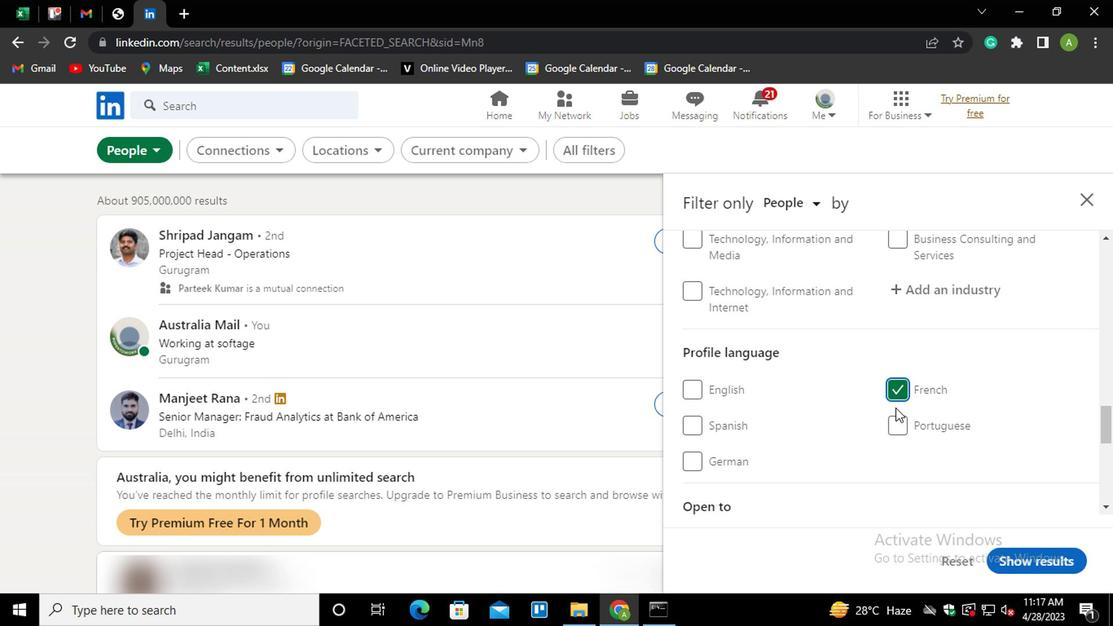 
Action: Mouse scrolled (893, 406) with delta (0, 0)
Screenshot: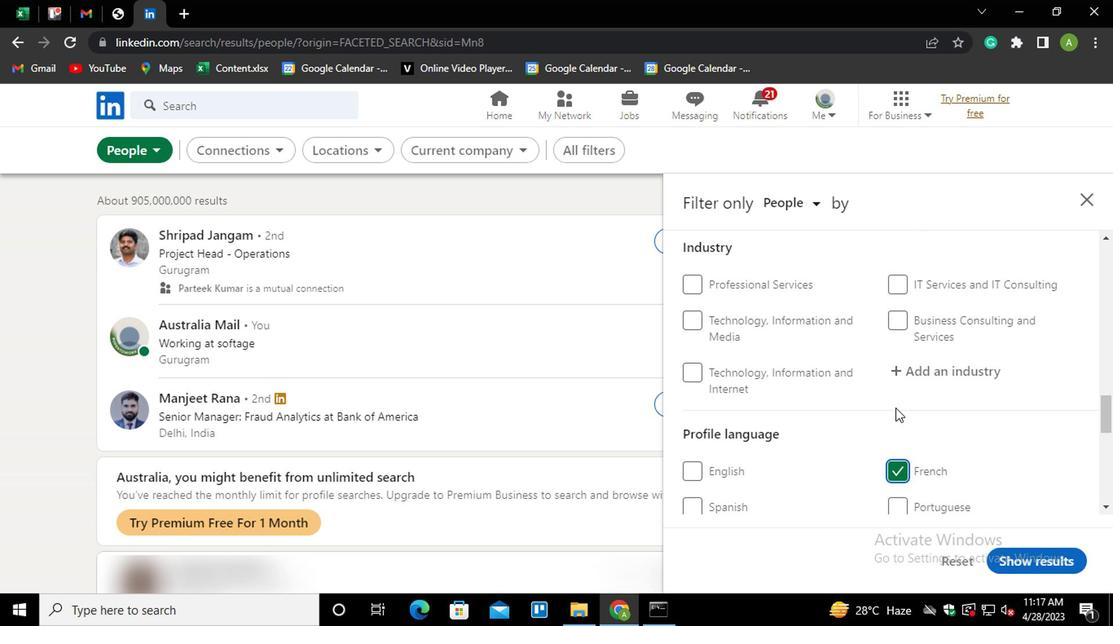 
Action: Mouse scrolled (893, 406) with delta (0, 0)
Screenshot: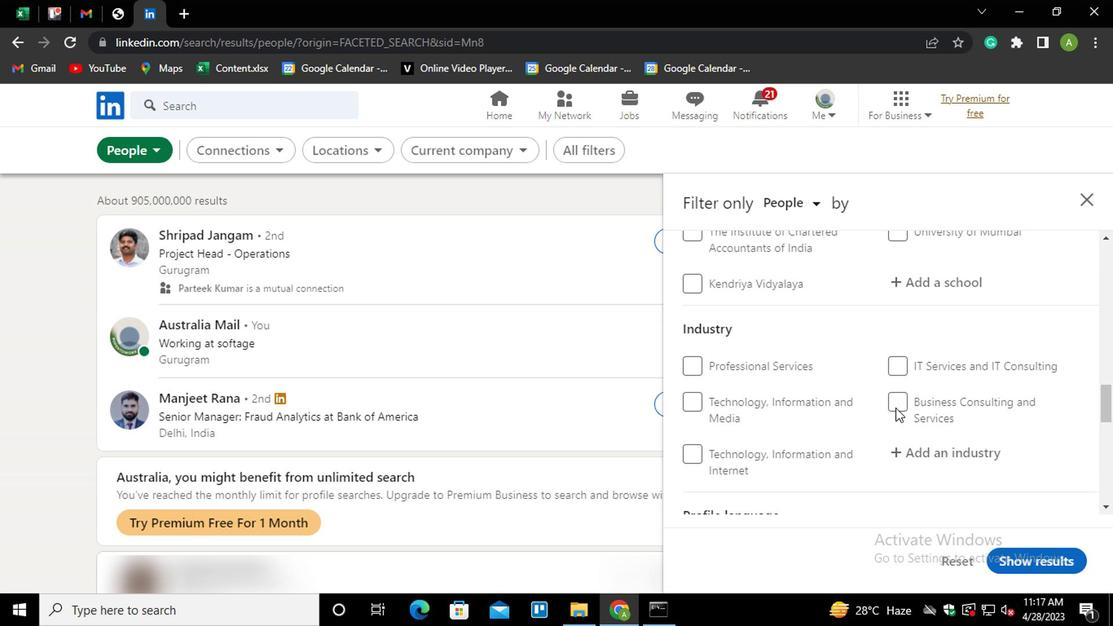 
Action: Mouse scrolled (893, 406) with delta (0, 0)
Screenshot: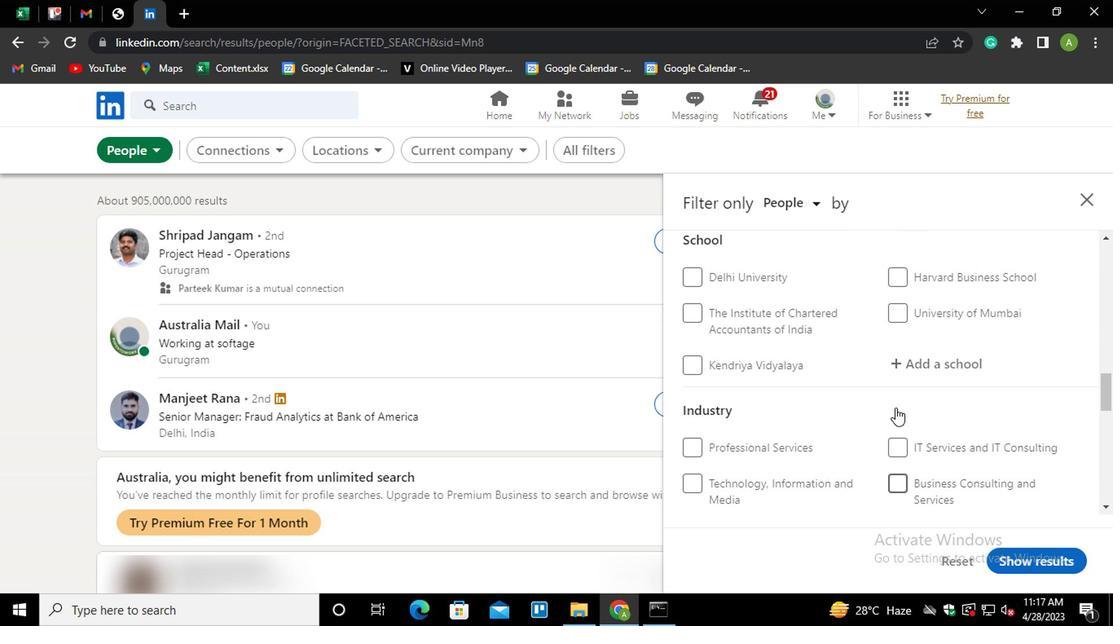 
Action: Mouse scrolled (893, 406) with delta (0, 0)
Screenshot: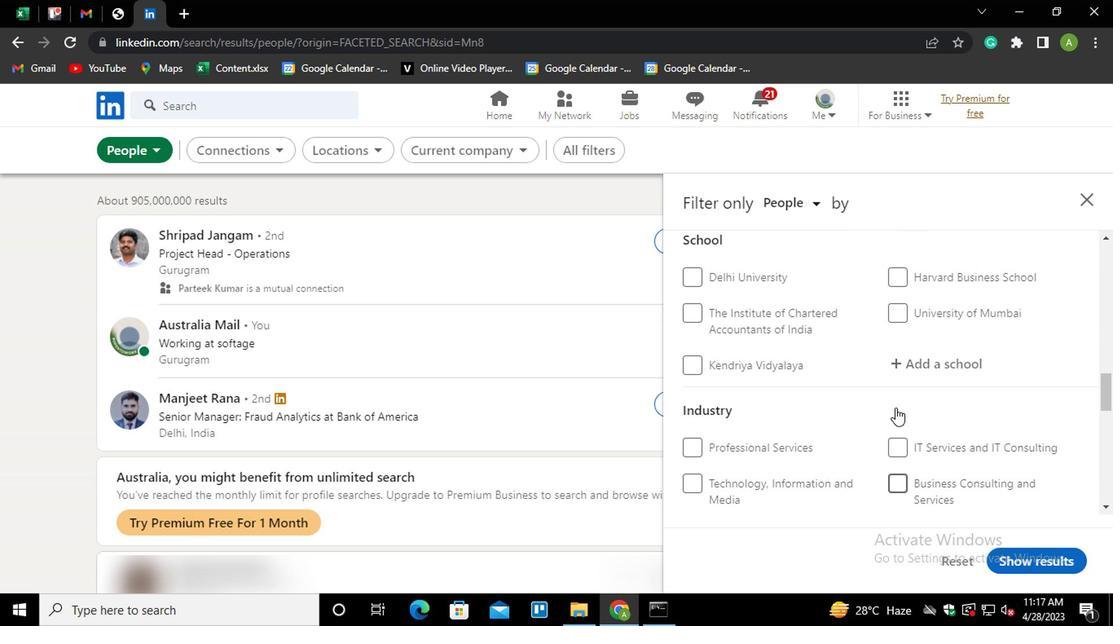 
Action: Mouse scrolled (893, 406) with delta (0, 0)
Screenshot: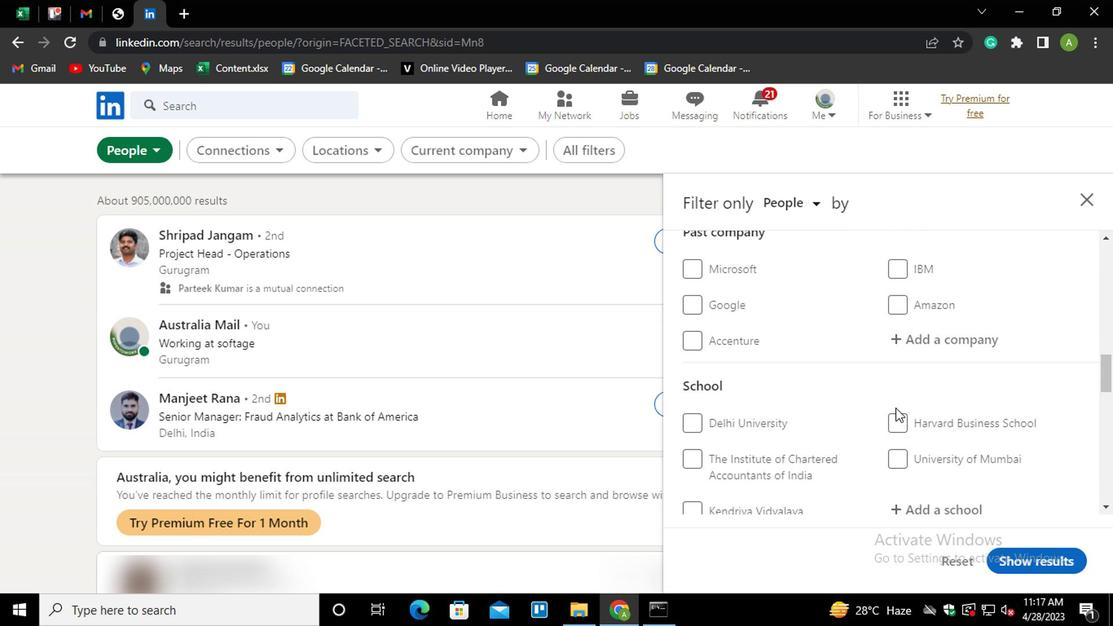 
Action: Mouse scrolled (893, 406) with delta (0, 0)
Screenshot: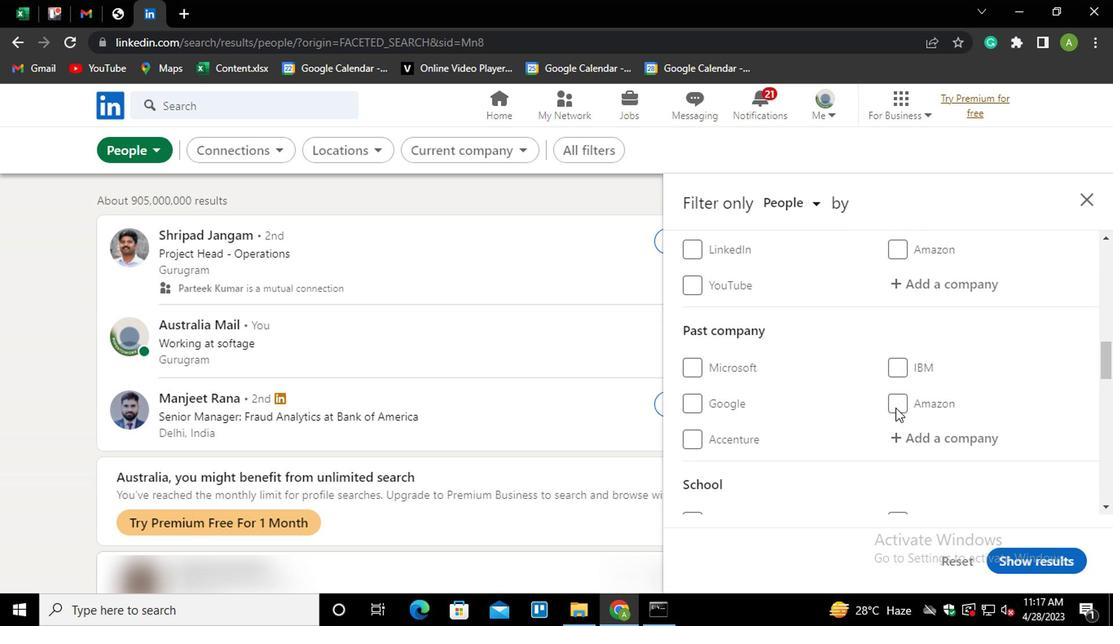 
Action: Mouse moved to (913, 364)
Screenshot: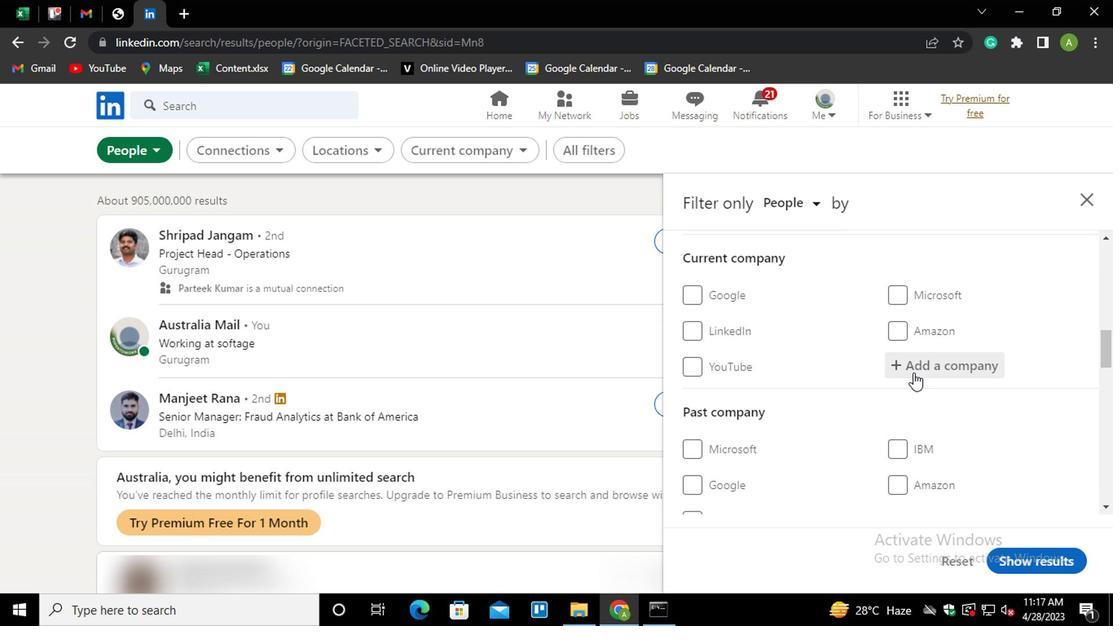 
Action: Mouse pressed left at (913, 364)
Screenshot: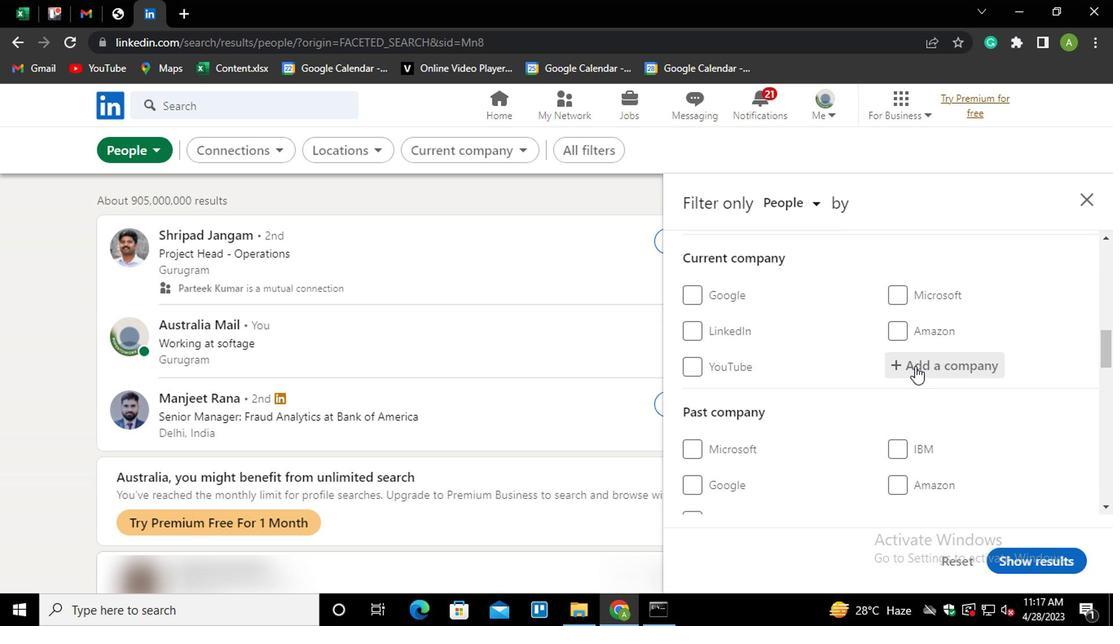 
Action: Mouse moved to (929, 361)
Screenshot: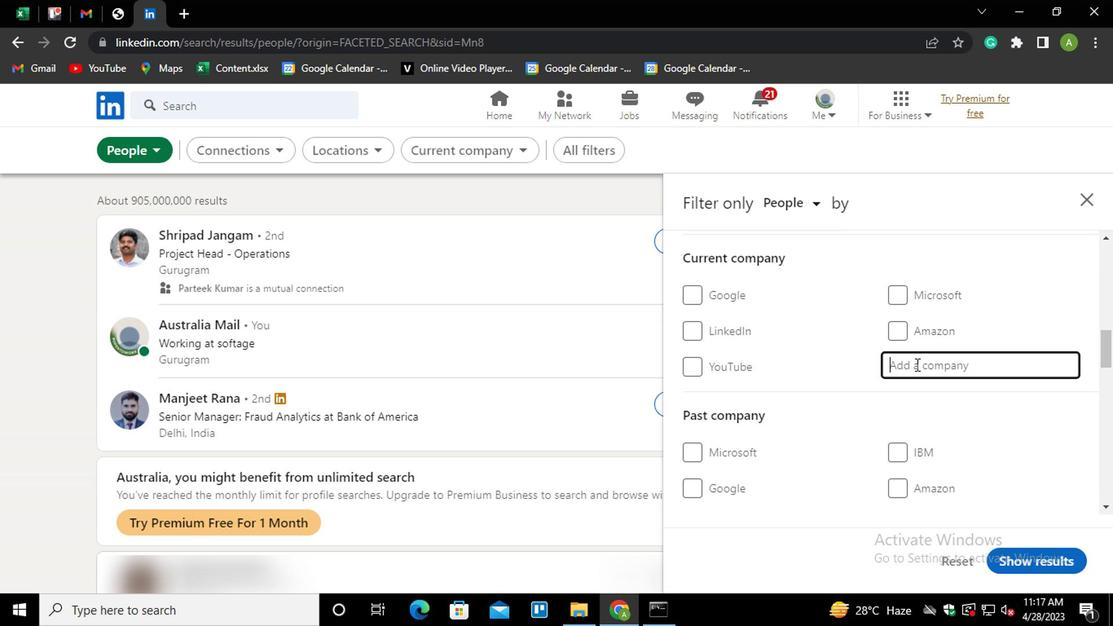 
Action: Mouse pressed left at (929, 361)
Screenshot: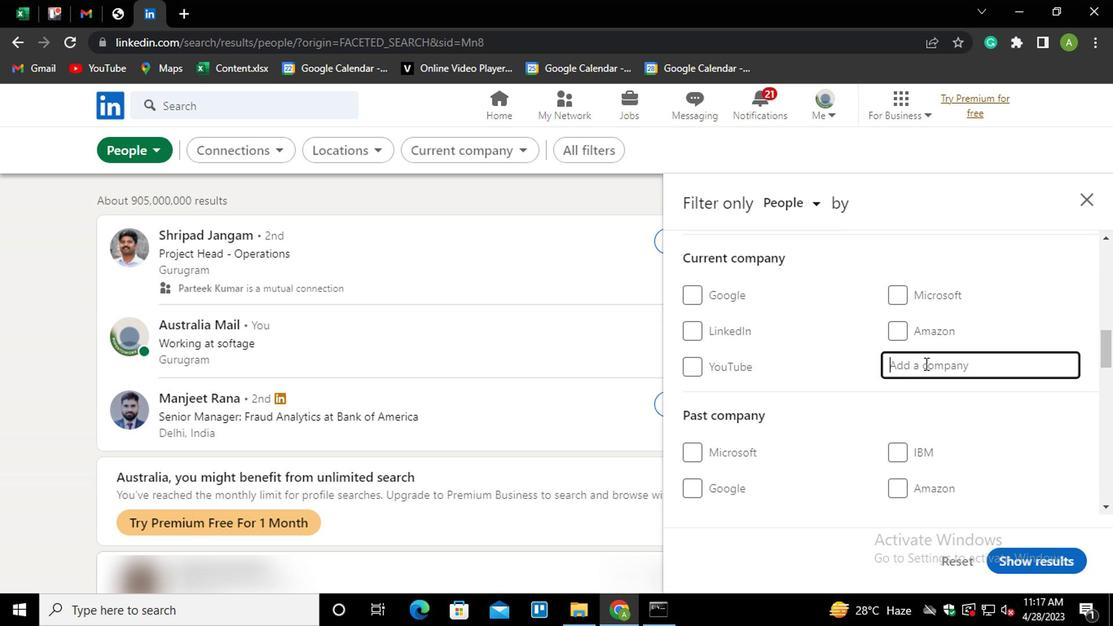 
Action: Key pressed <Key.shift><Key.shift><Key.shift><Key.shift><Key.shift><Key.shift><Key.shift><Key.shift><Key.shift><Key.shift>GVK<Key.down><Key.down><Key.enter>
Screenshot: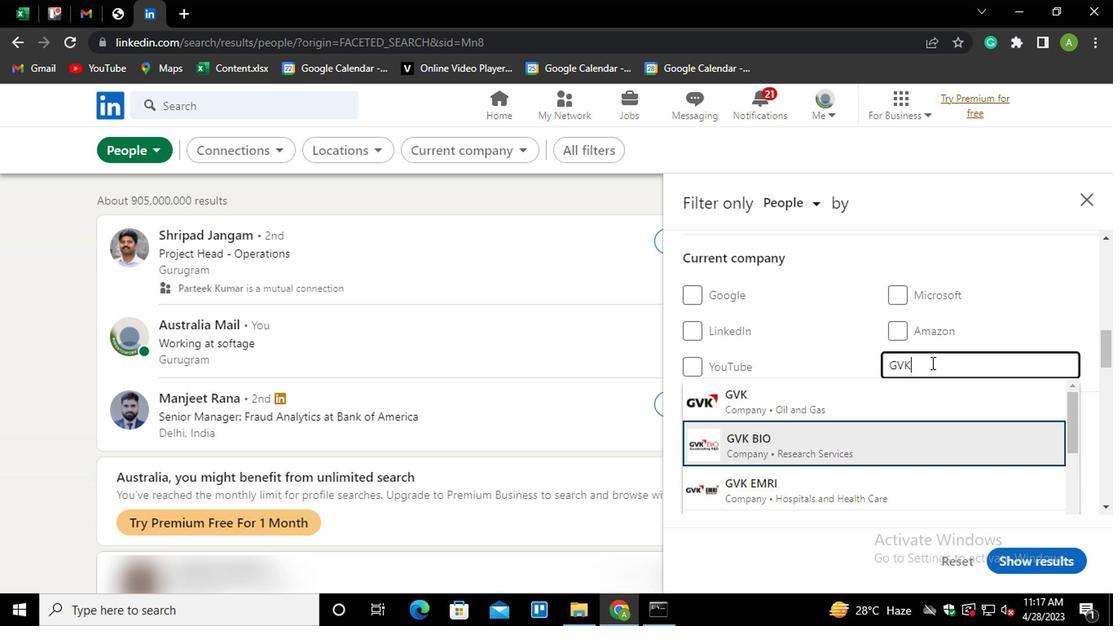
Action: Mouse scrolled (929, 360) with delta (0, 0)
Screenshot: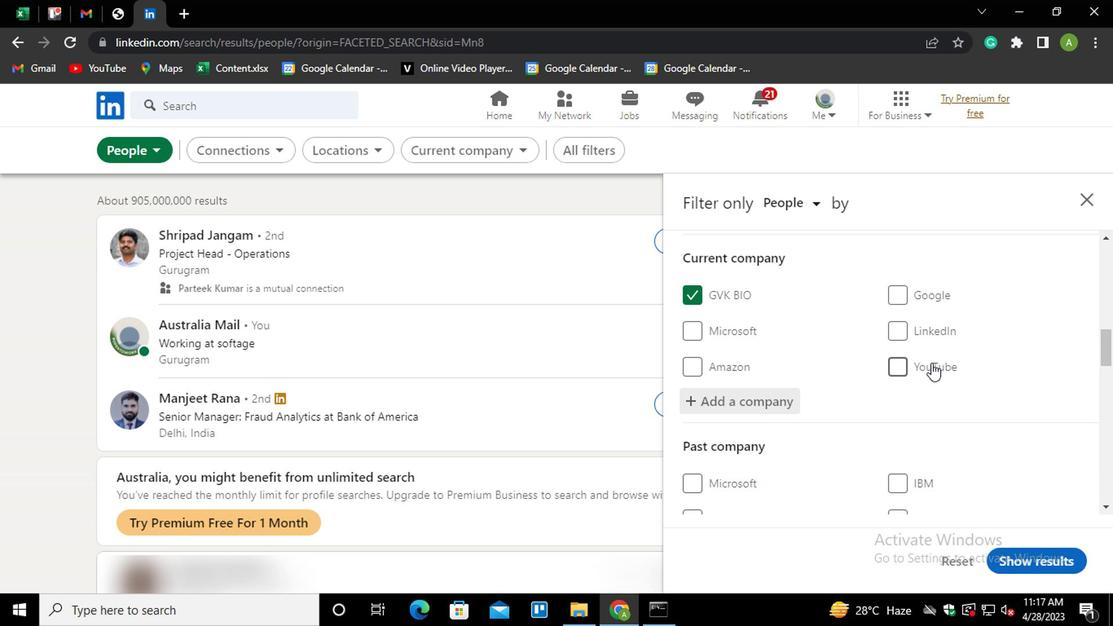 
Action: Mouse scrolled (929, 360) with delta (0, 0)
Screenshot: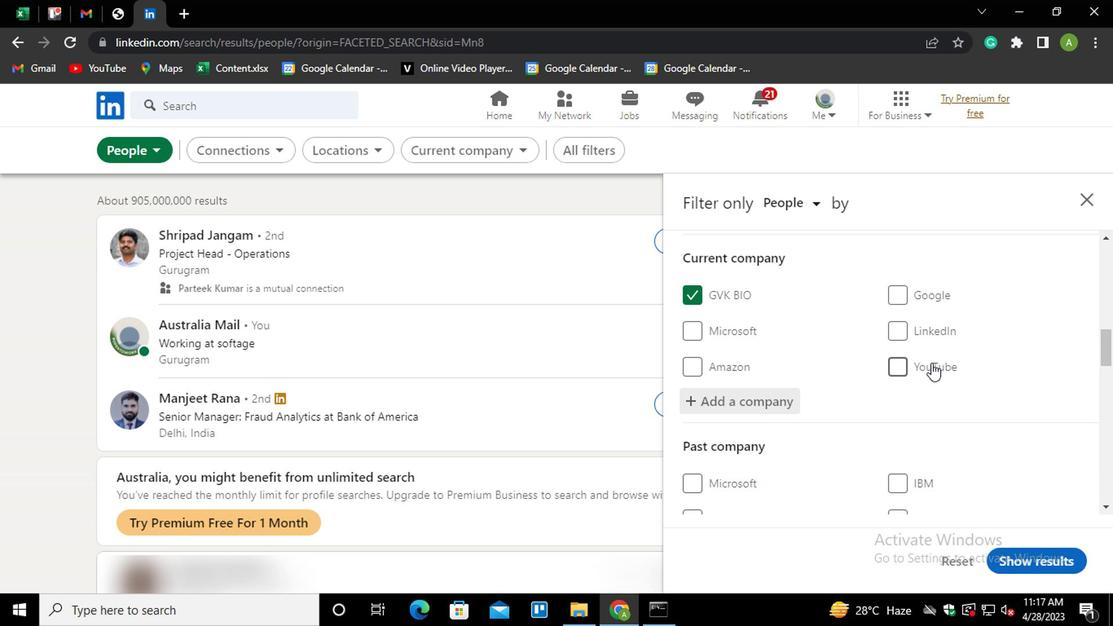 
Action: Mouse scrolled (929, 360) with delta (0, 0)
Screenshot: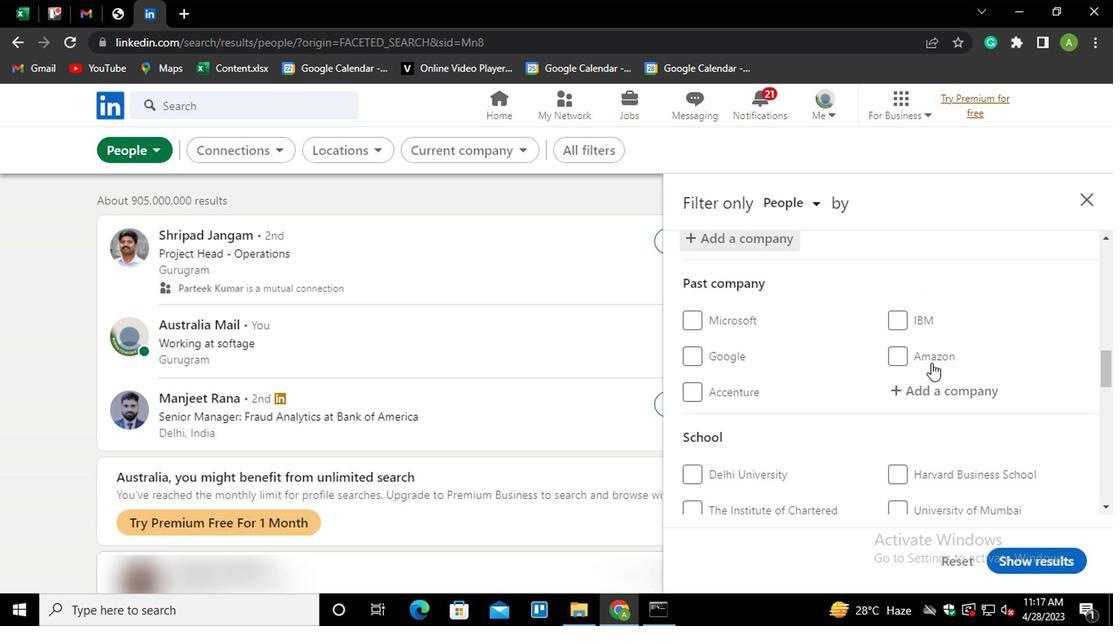 
Action: Mouse scrolled (929, 360) with delta (0, 0)
Screenshot: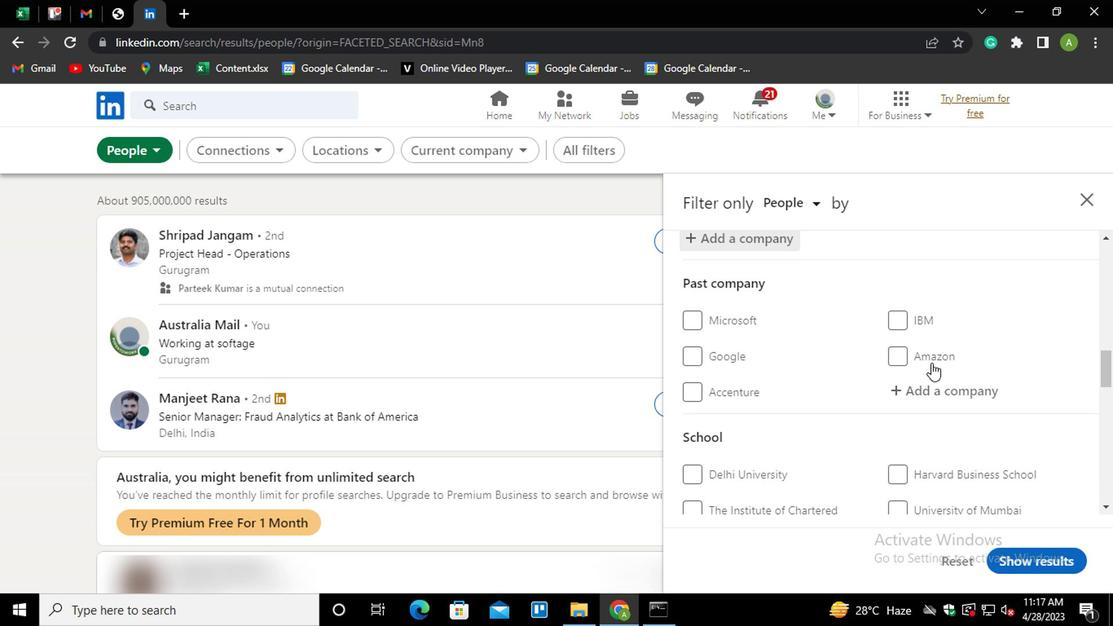 
Action: Mouse scrolled (929, 360) with delta (0, 0)
Screenshot: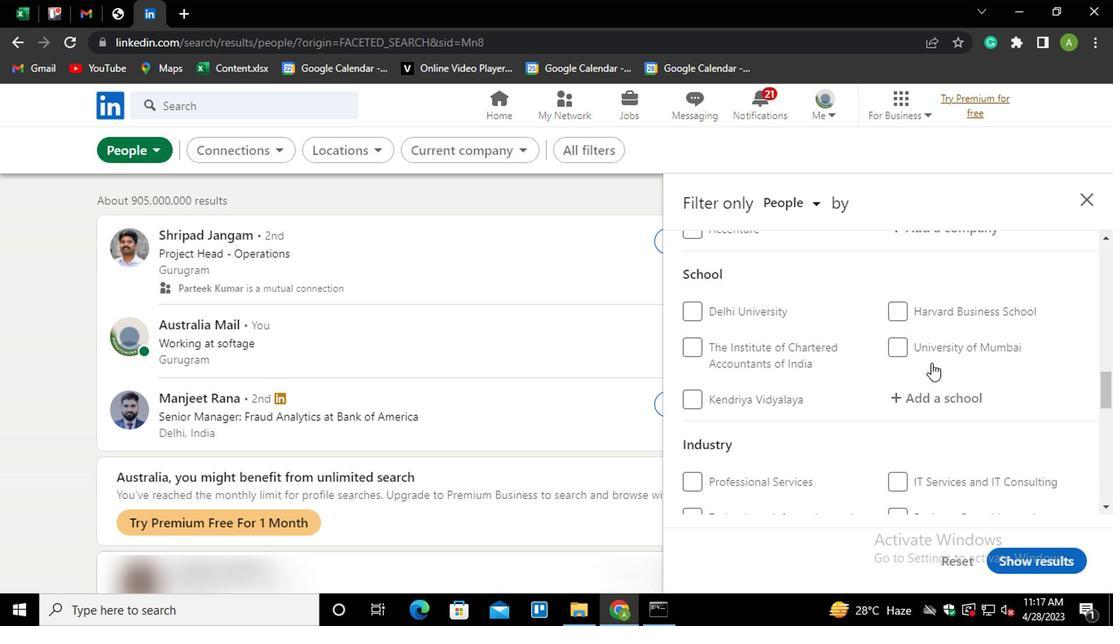 
Action: Mouse moved to (913, 318)
Screenshot: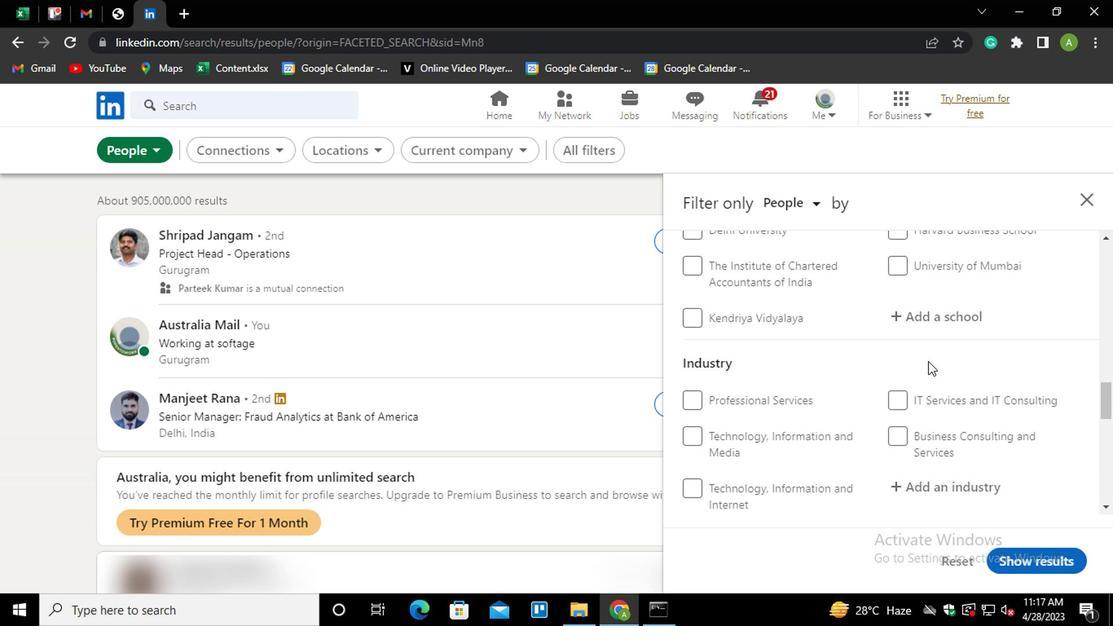 
Action: Mouse pressed left at (913, 318)
Screenshot: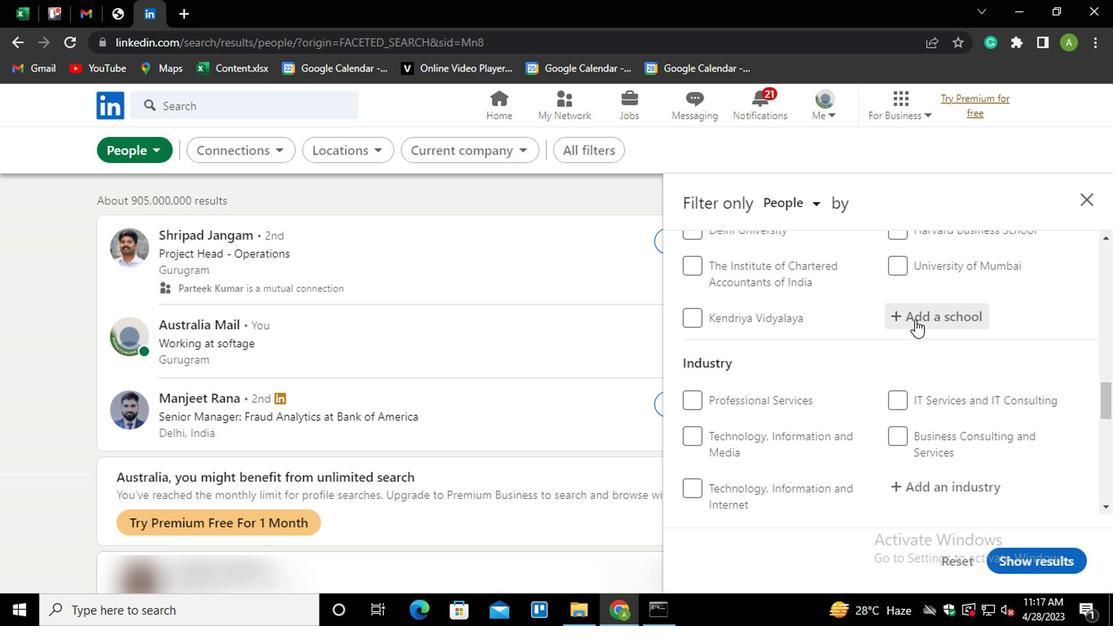 
Action: Mouse moved to (911, 318)
Screenshot: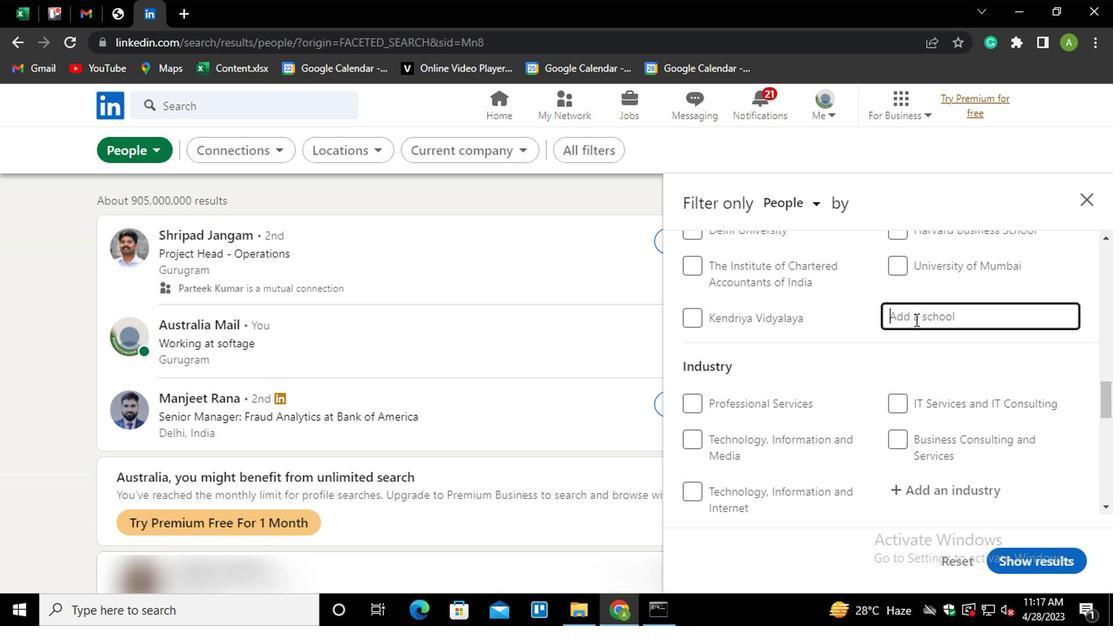 
Action: Key pressed S
Screenshot: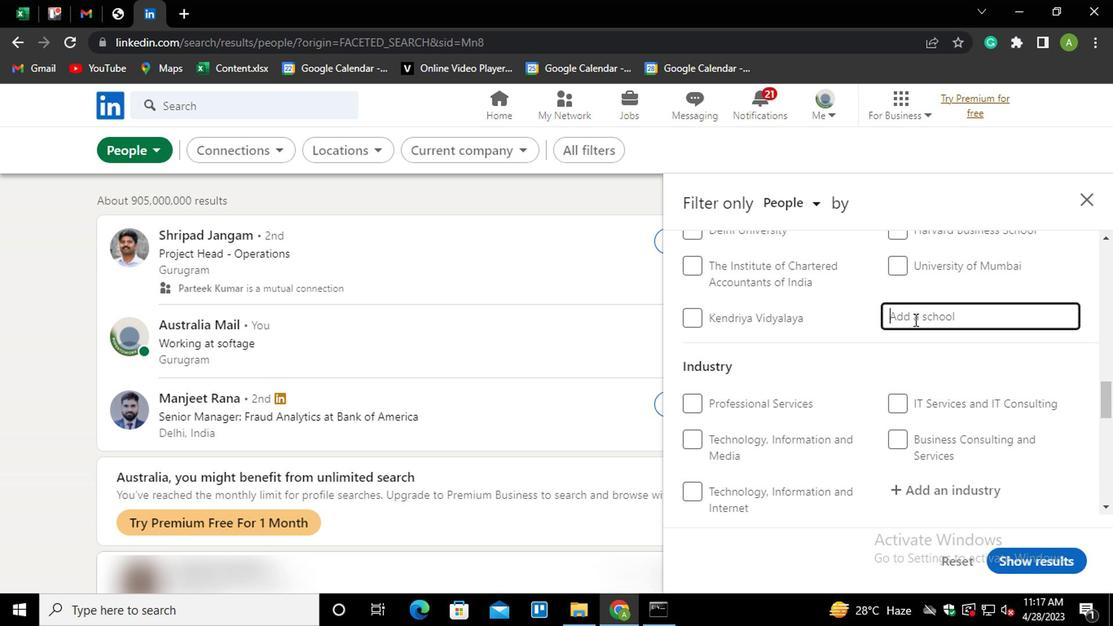 
Action: Mouse moved to (909, 319)
Screenshot: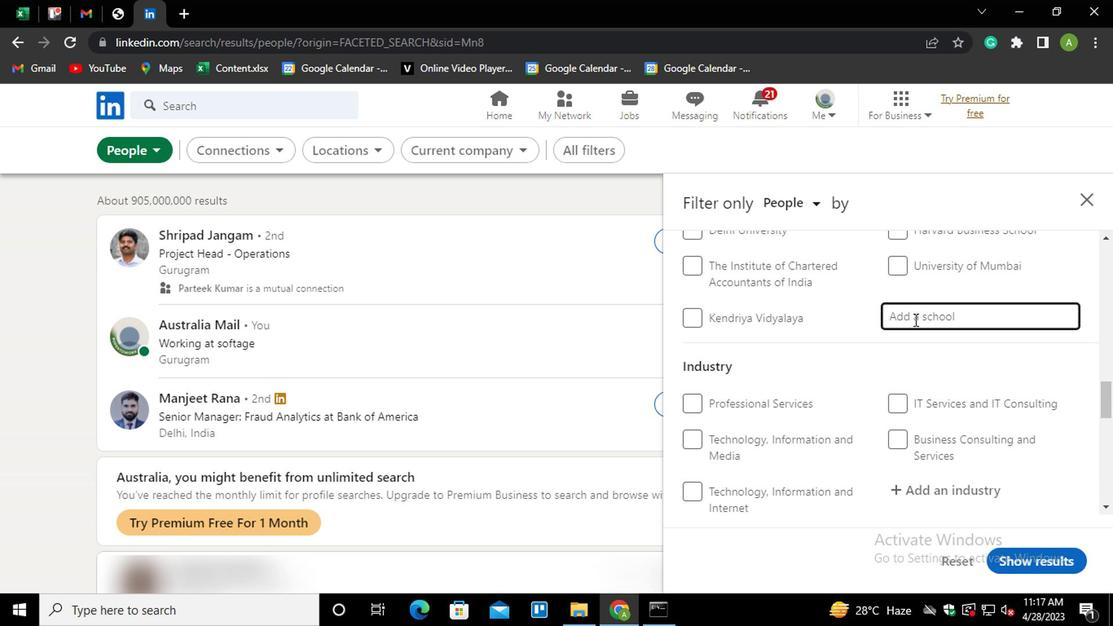 
Action: Key pressed RI<Key.space><Key.shift>GURU<Key.down><Key.enter>
Screenshot: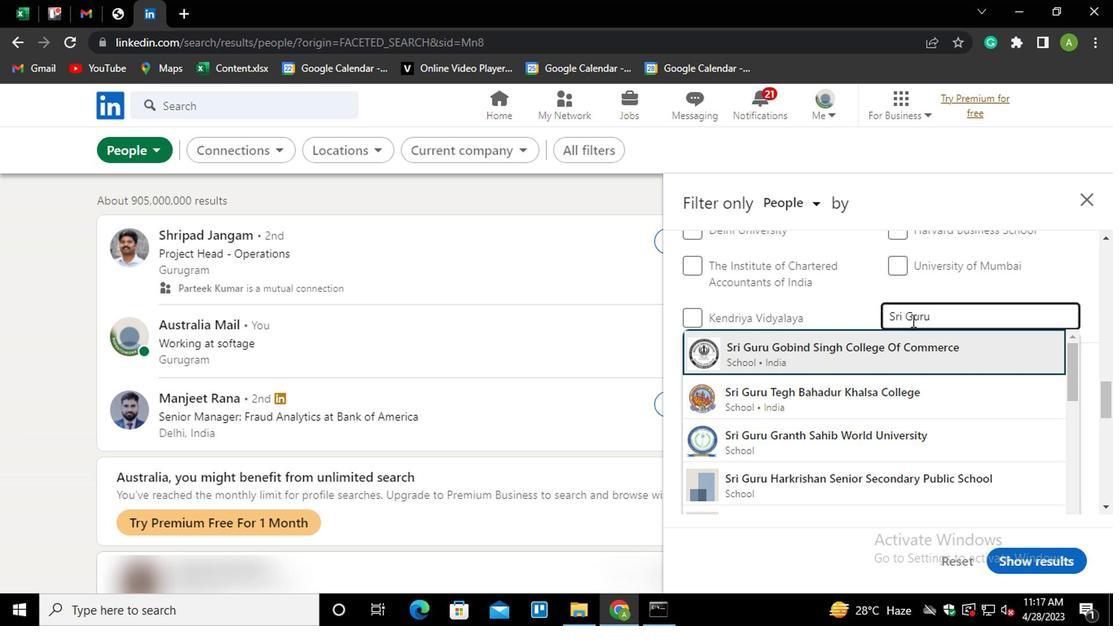 
Action: Mouse scrolled (909, 318) with delta (0, 0)
Screenshot: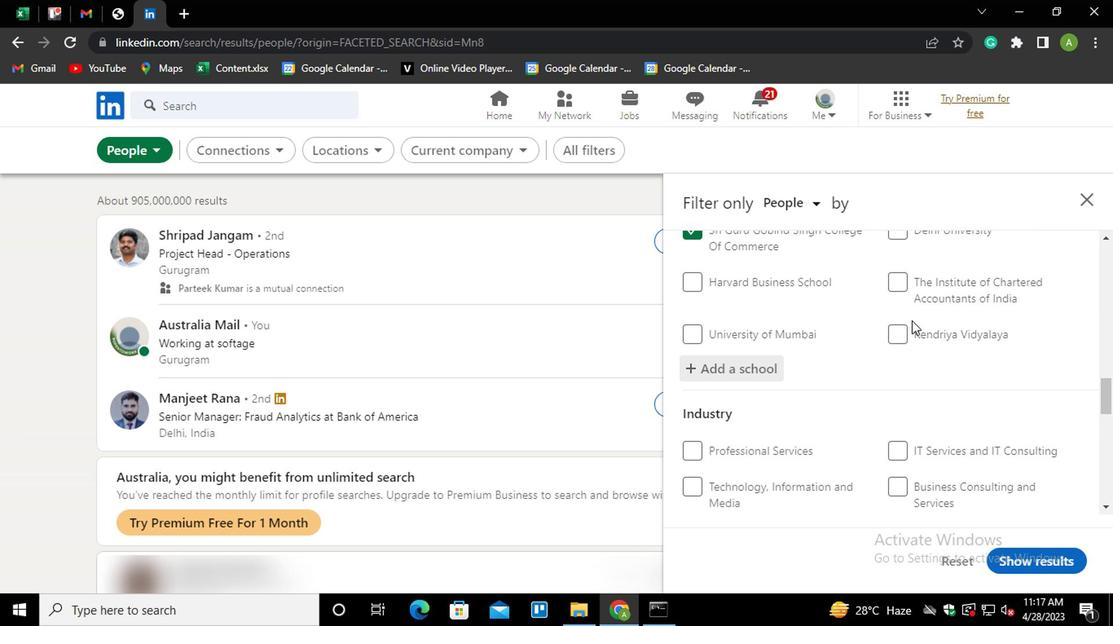 
Action: Mouse scrolled (909, 318) with delta (0, 0)
Screenshot: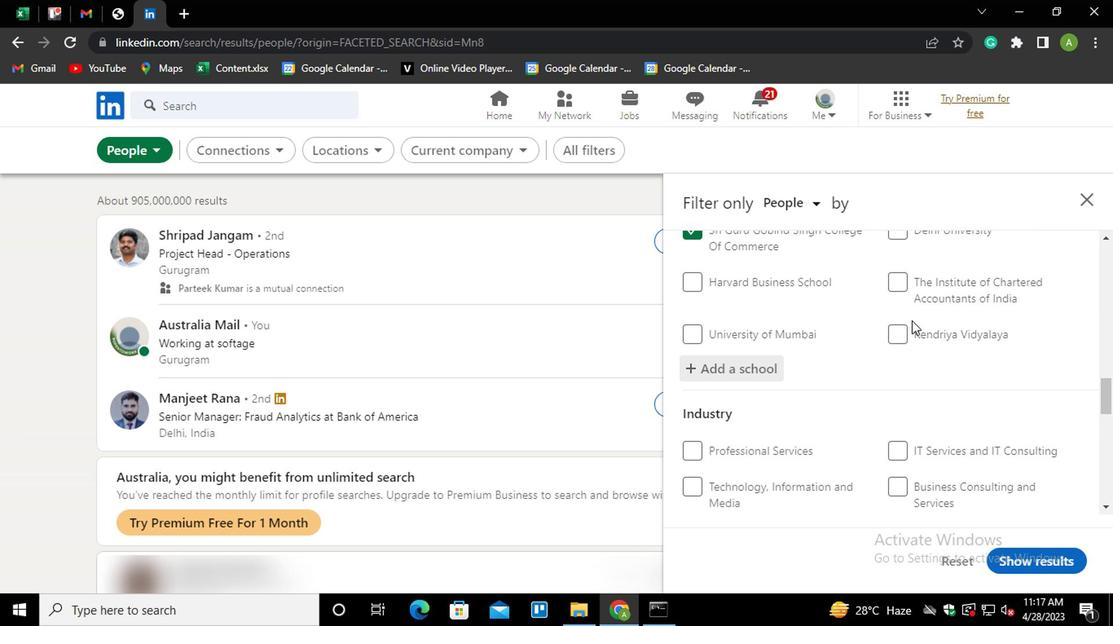 
Action: Mouse moved to (908, 368)
Screenshot: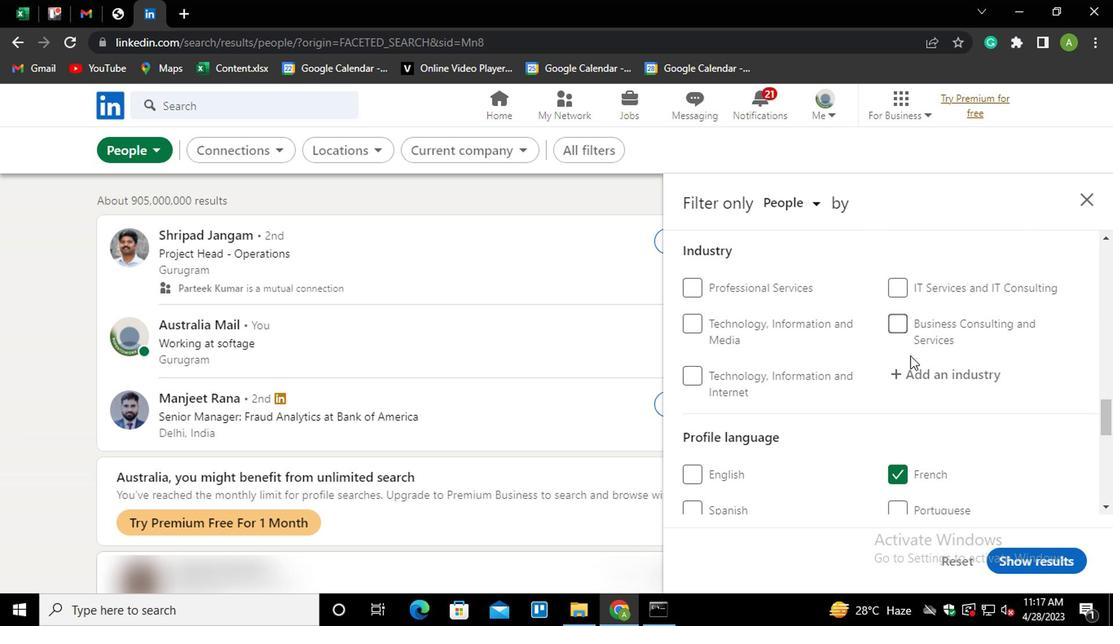 
Action: Mouse pressed left at (908, 368)
Screenshot: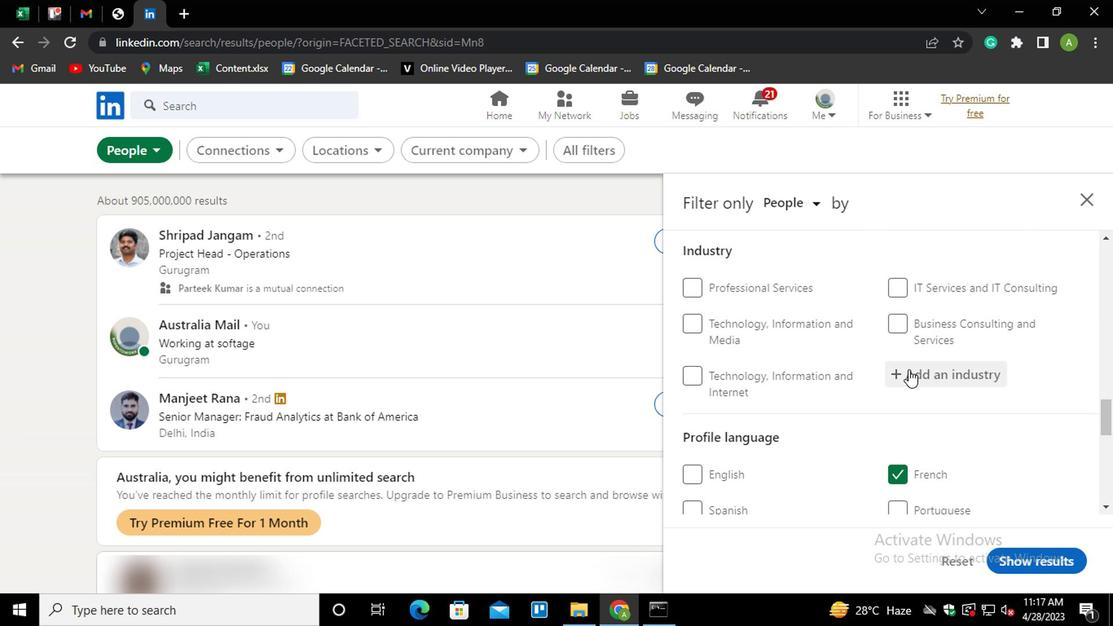 
Action: Mouse moved to (918, 375)
Screenshot: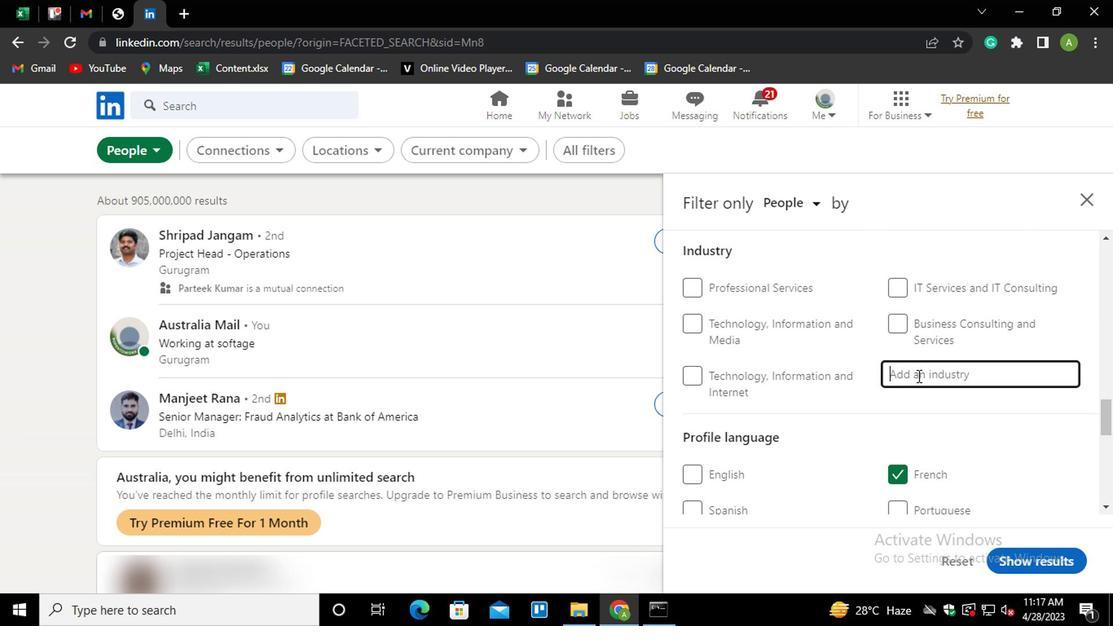 
Action: Mouse pressed left at (918, 375)
Screenshot: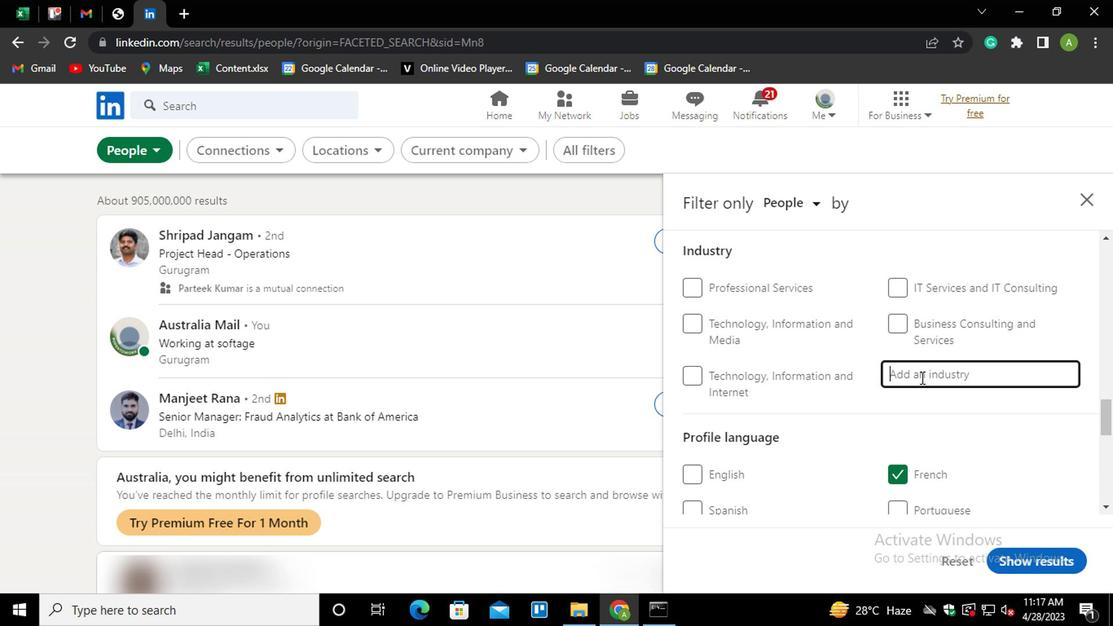 
Action: Mouse moved to (915, 379)
Screenshot: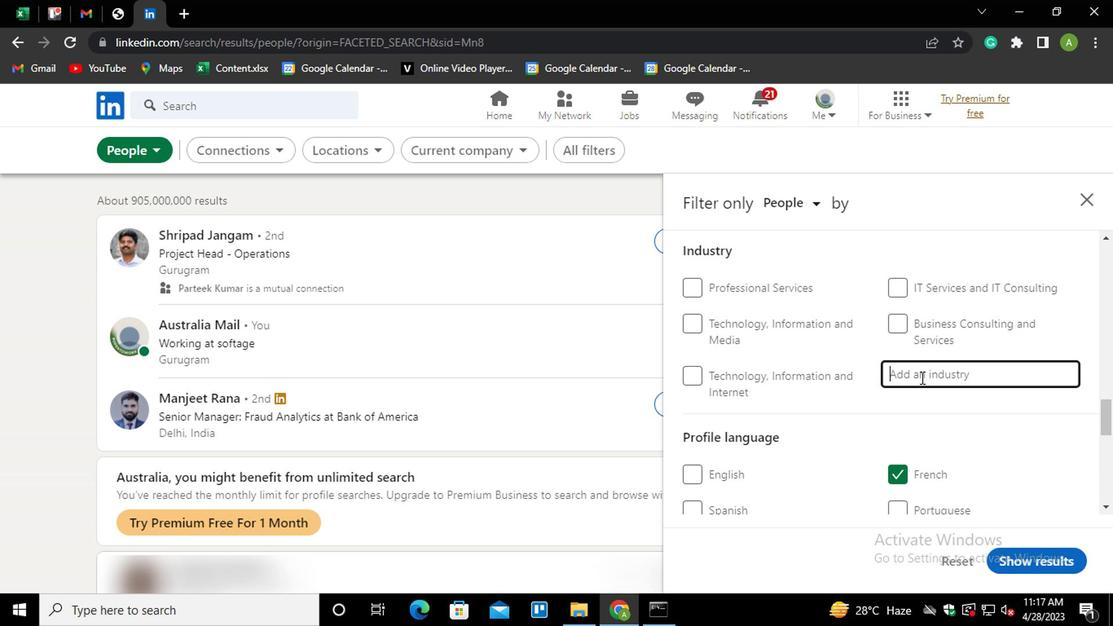 
Action: Key pressed <Key.shift>TEXTIL<Key.down><Key.enter>
Screenshot: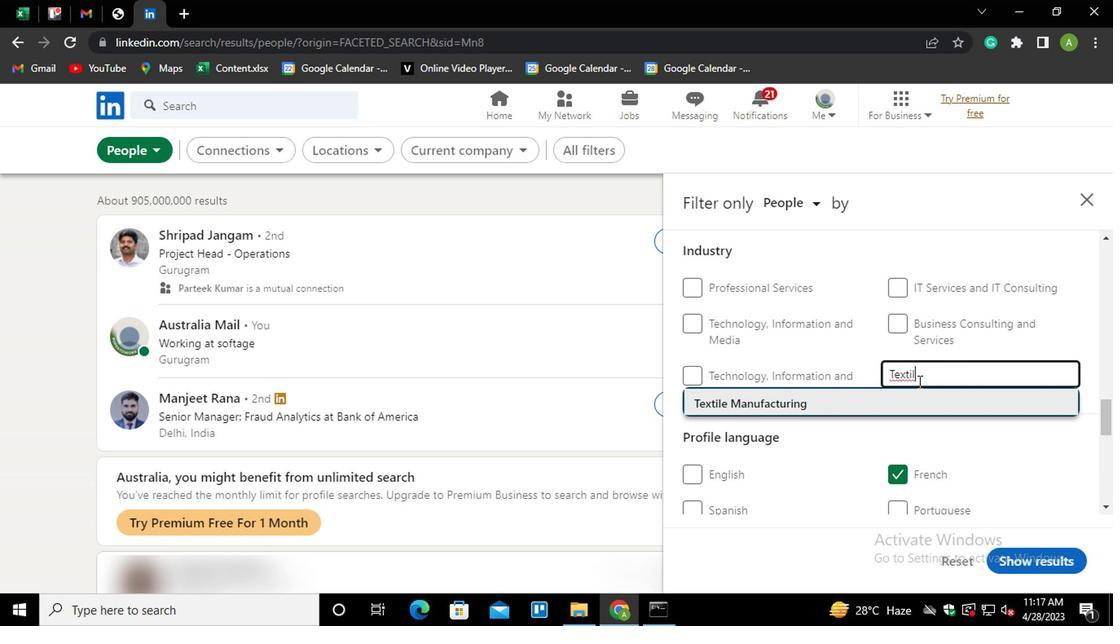 
Action: Mouse moved to (914, 379)
Screenshot: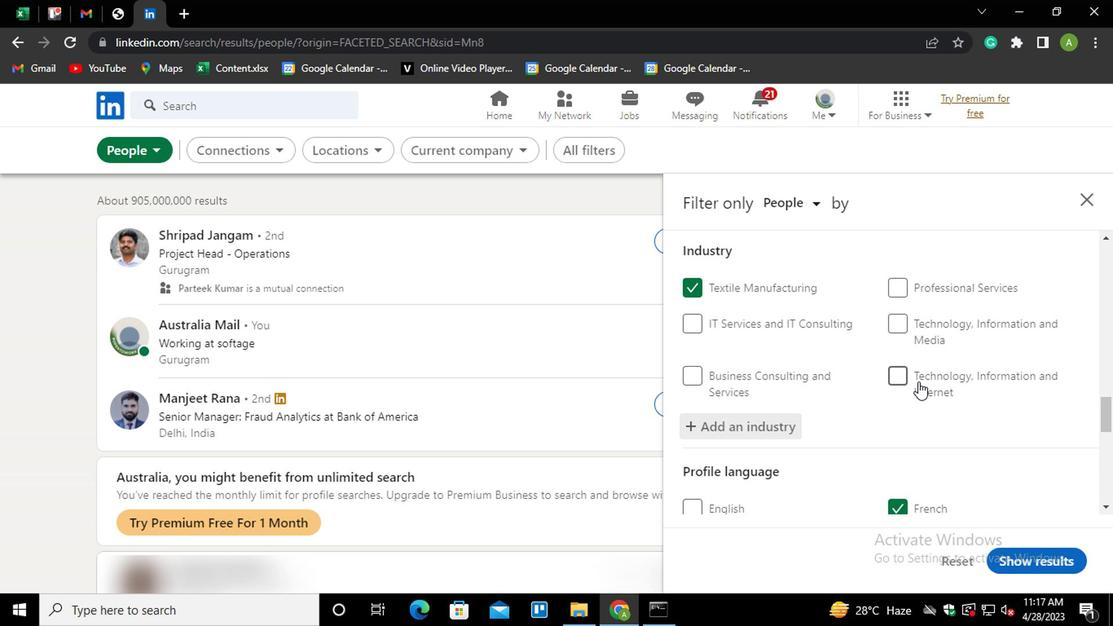 
Action: Mouse scrolled (914, 379) with delta (0, 0)
Screenshot: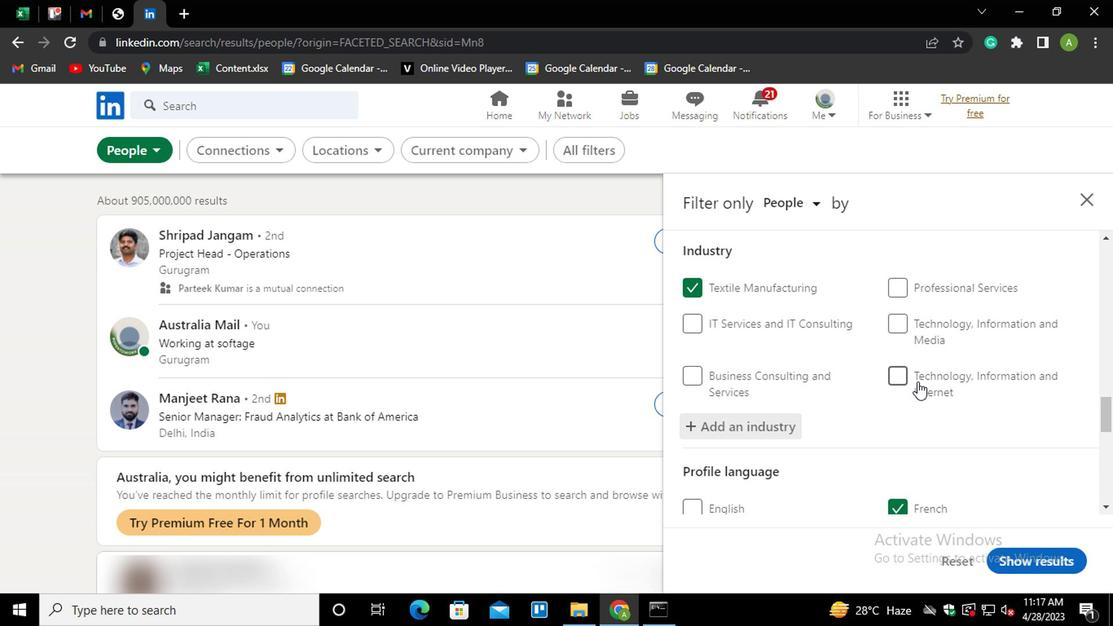 
Action: Mouse scrolled (914, 379) with delta (0, 0)
Screenshot: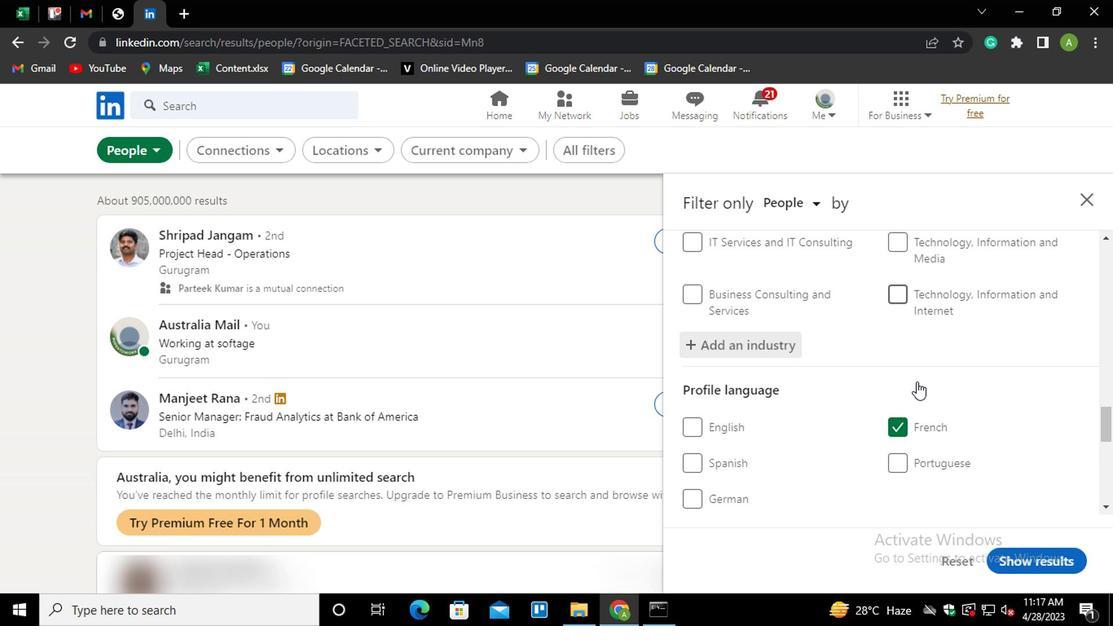 
Action: Mouse scrolled (914, 379) with delta (0, 0)
Screenshot: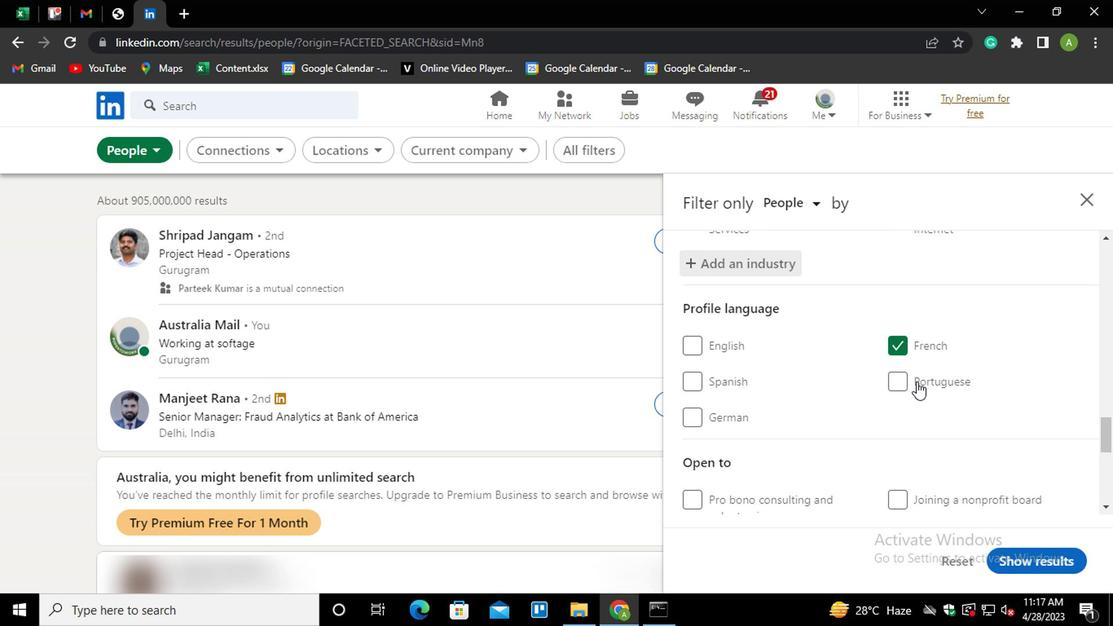 
Action: Mouse scrolled (914, 379) with delta (0, 0)
Screenshot: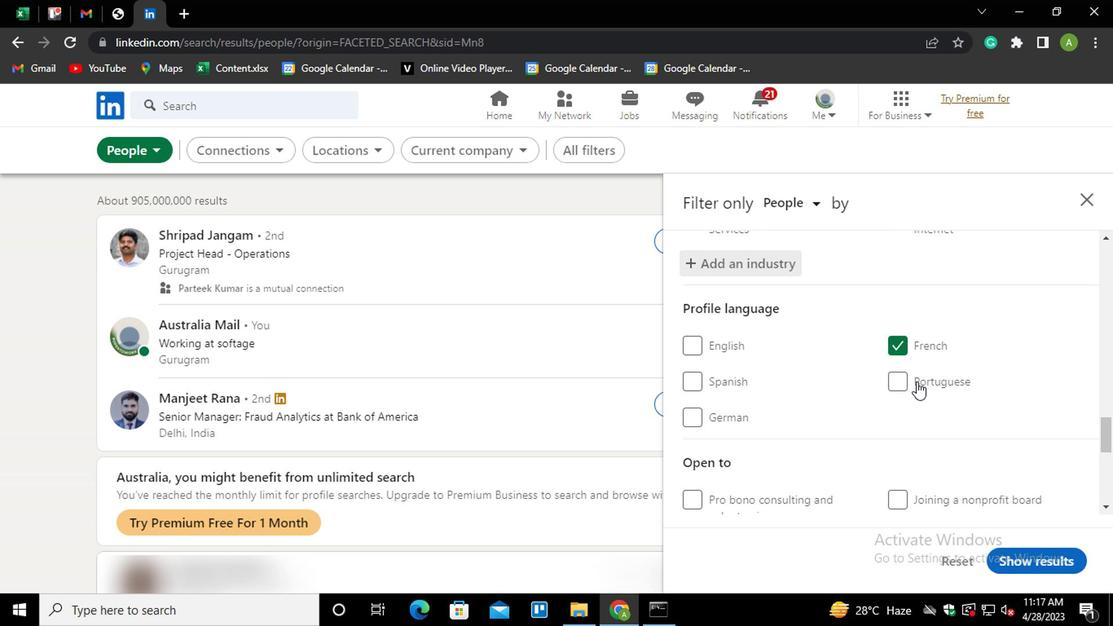 
Action: Mouse moved to (913, 380)
Screenshot: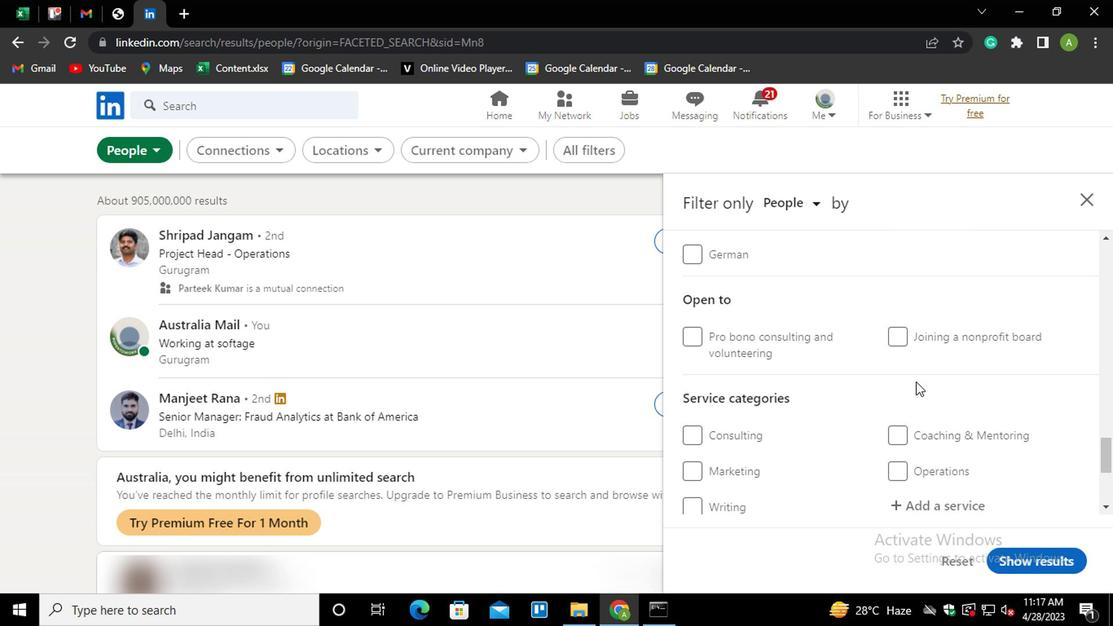 
Action: Mouse scrolled (913, 379) with delta (0, -1)
Screenshot: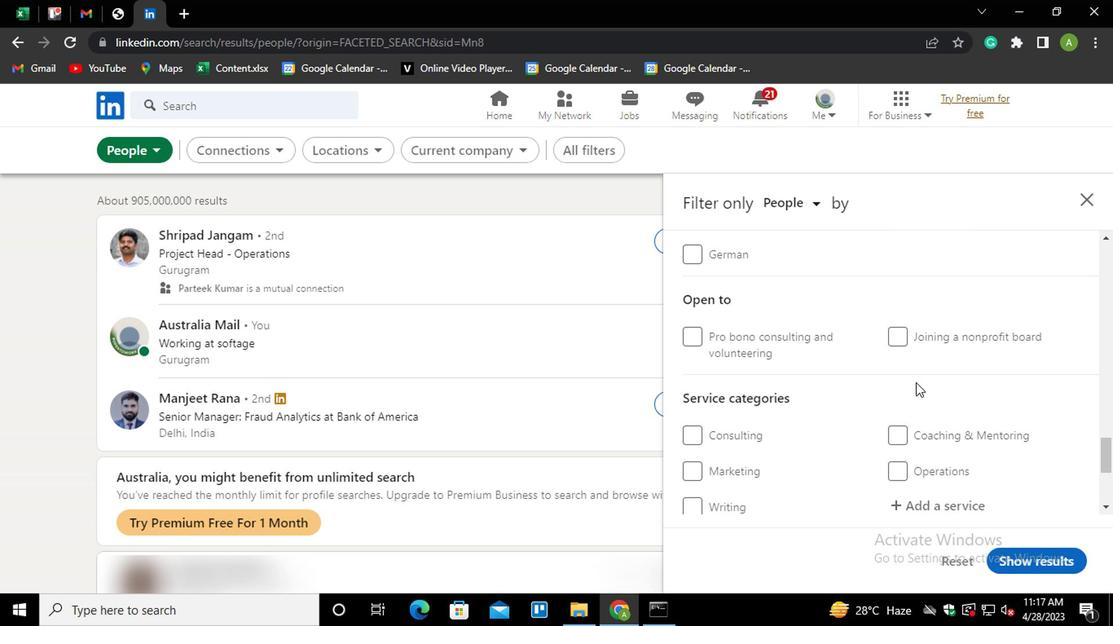 
Action: Mouse moved to (913, 416)
Screenshot: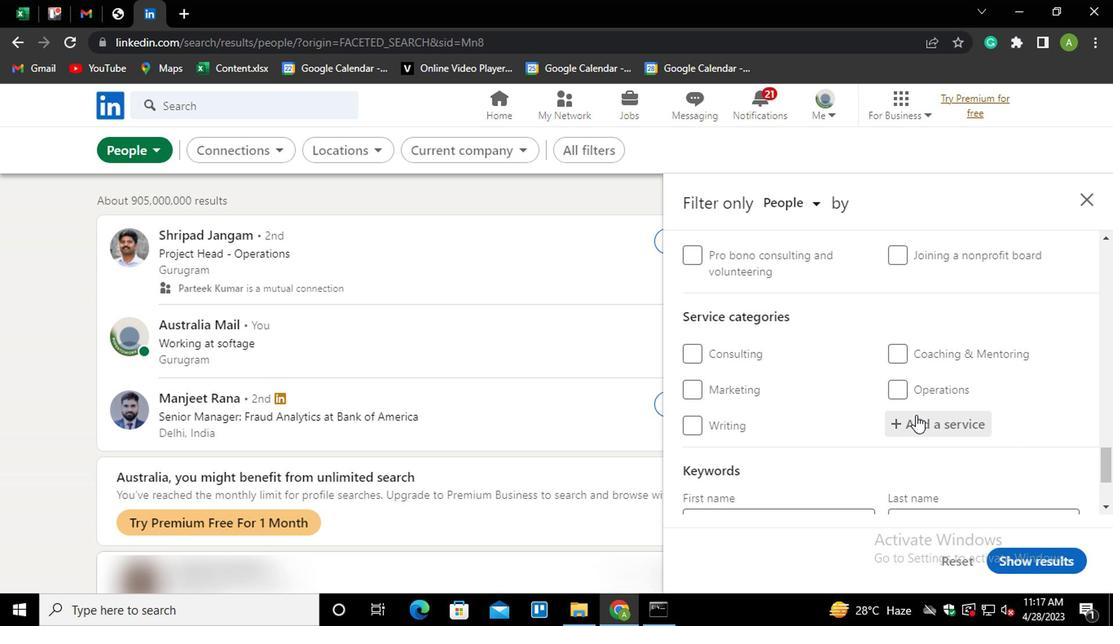 
Action: Mouse pressed left at (913, 416)
Screenshot: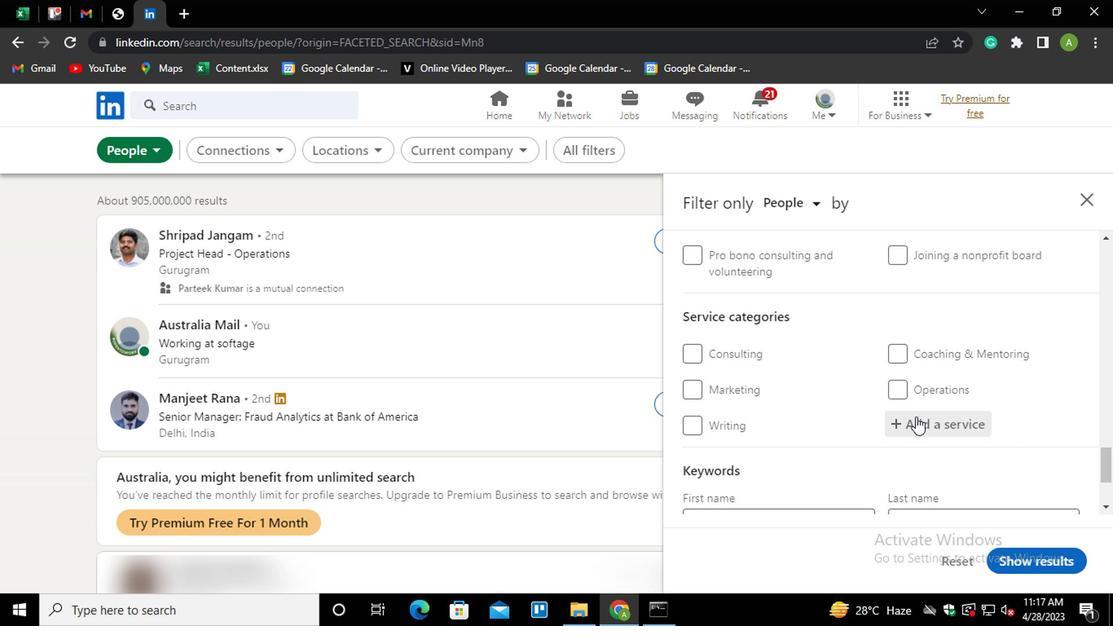 
Action: Mouse moved to (913, 416)
Screenshot: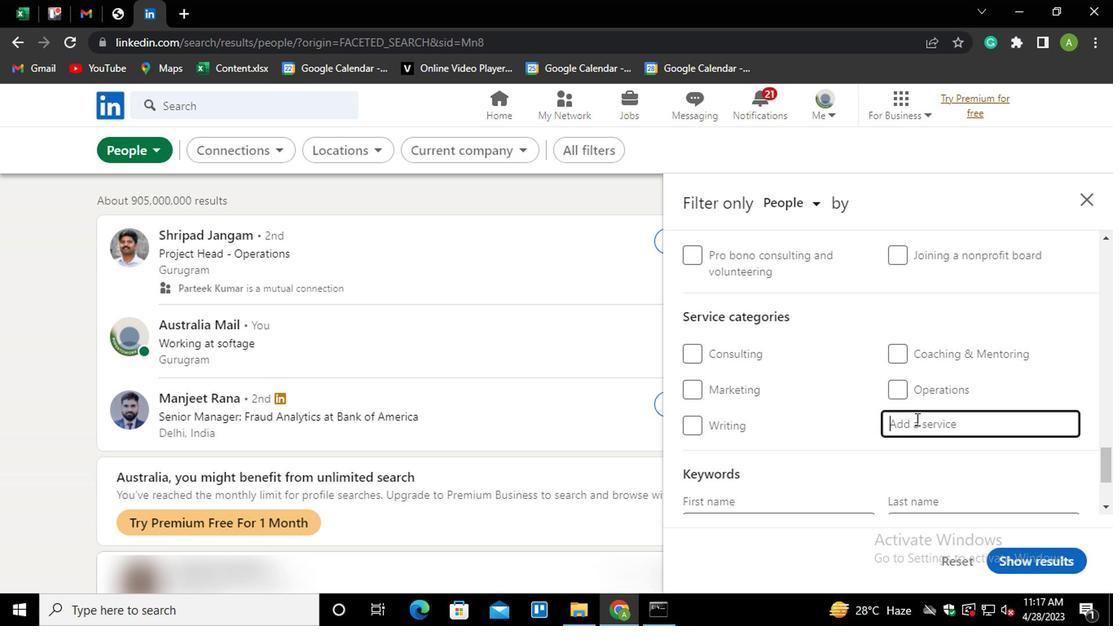 
Action: Key pressed <Key.shift>
Screenshot: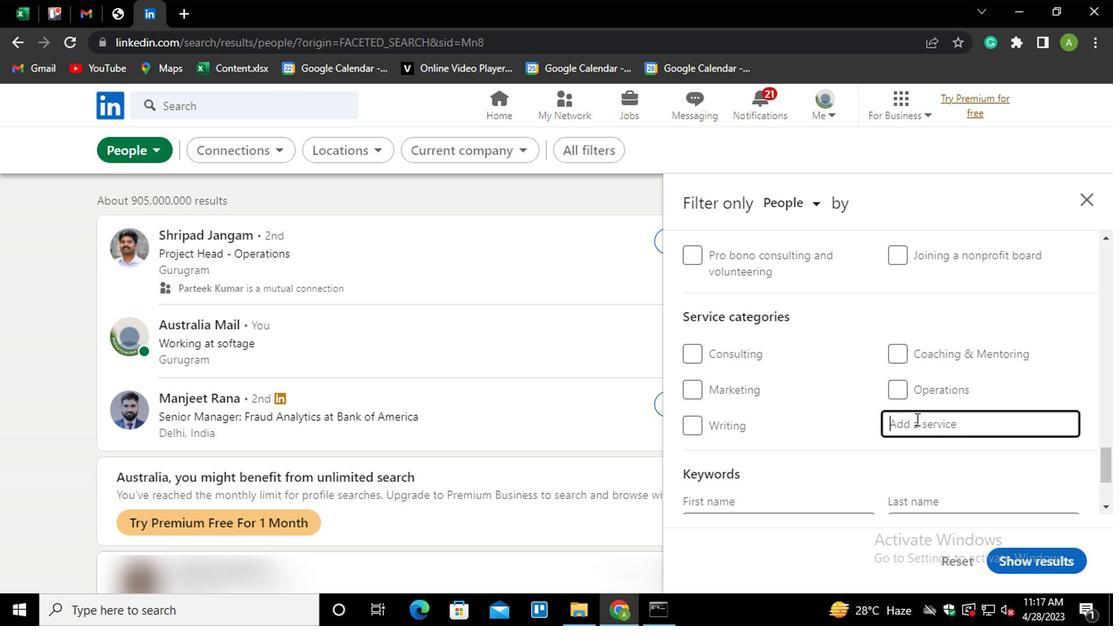 
Action: Mouse moved to (910, 420)
Screenshot: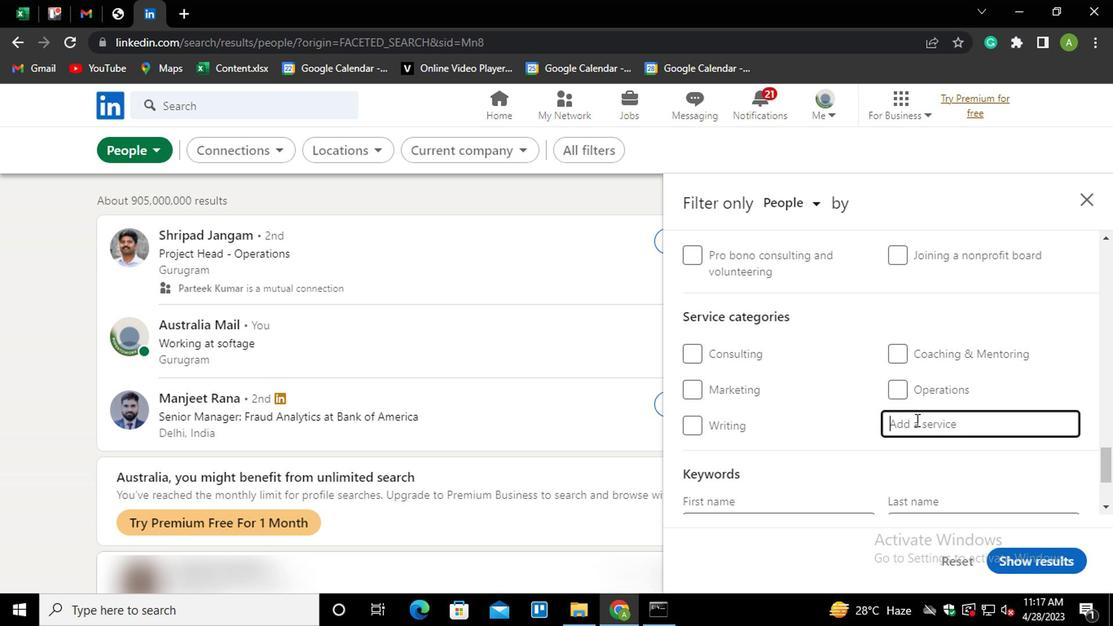 
Action: Key pressed SOCIAL<Key.space>ME<Key.down><Key.enter>
Screenshot: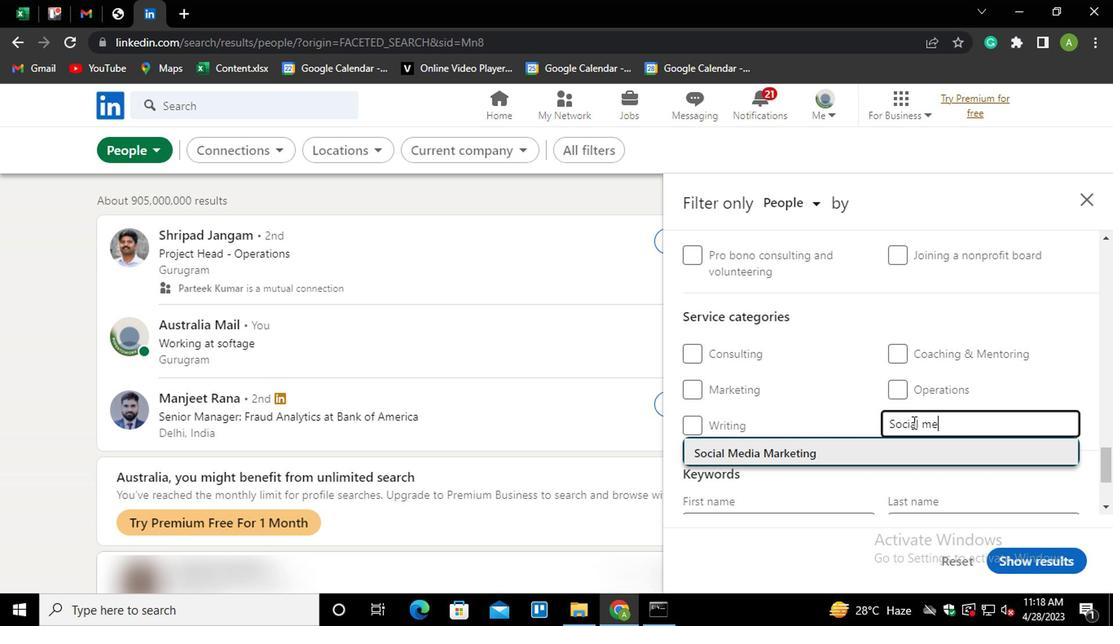 
Action: Mouse scrolled (910, 419) with delta (0, -1)
Screenshot: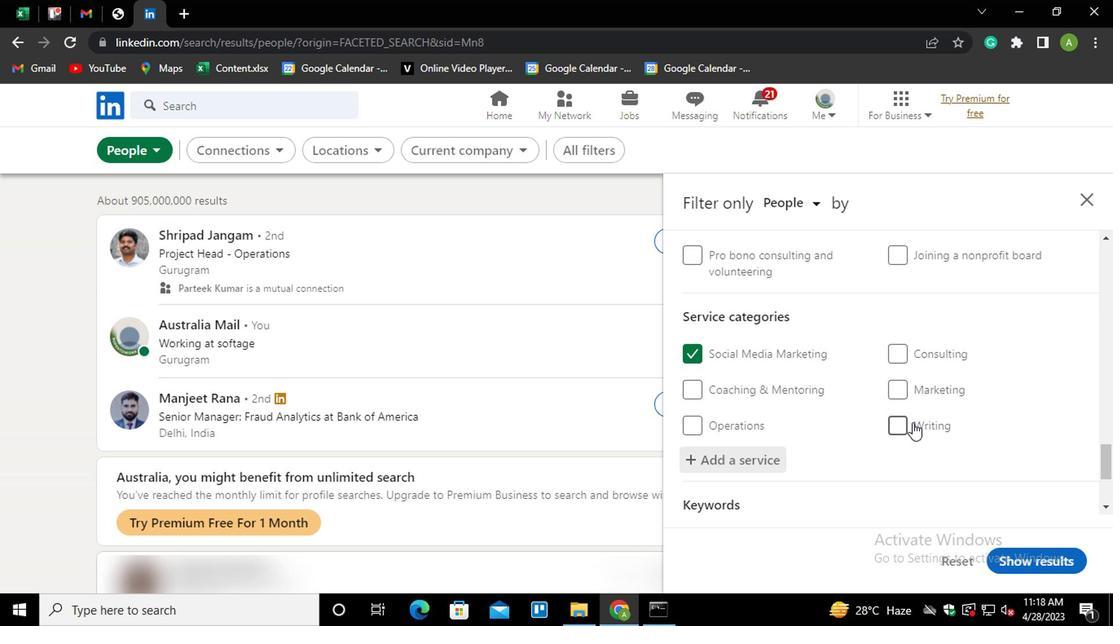 
Action: Mouse scrolled (910, 419) with delta (0, -1)
Screenshot: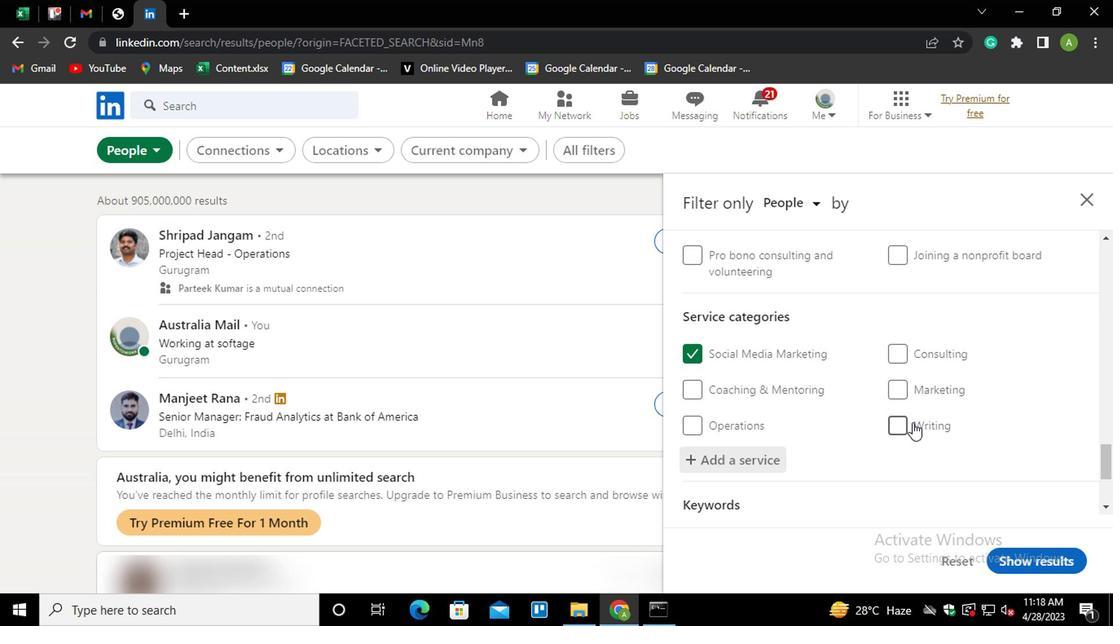 
Action: Mouse scrolled (910, 419) with delta (0, -1)
Screenshot: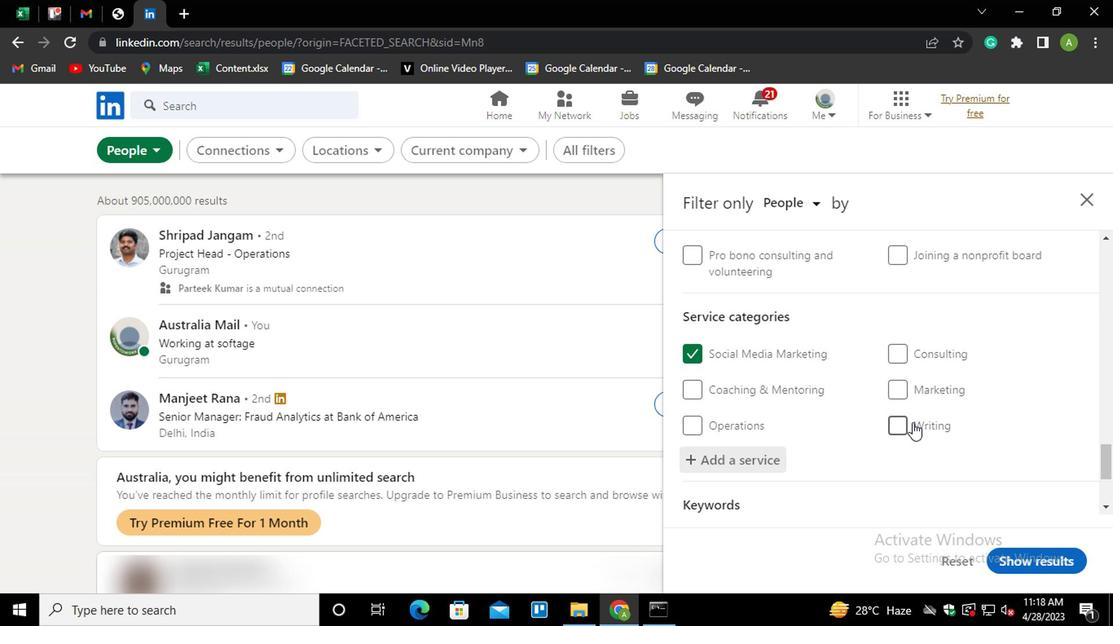 
Action: Mouse scrolled (910, 419) with delta (0, -1)
Screenshot: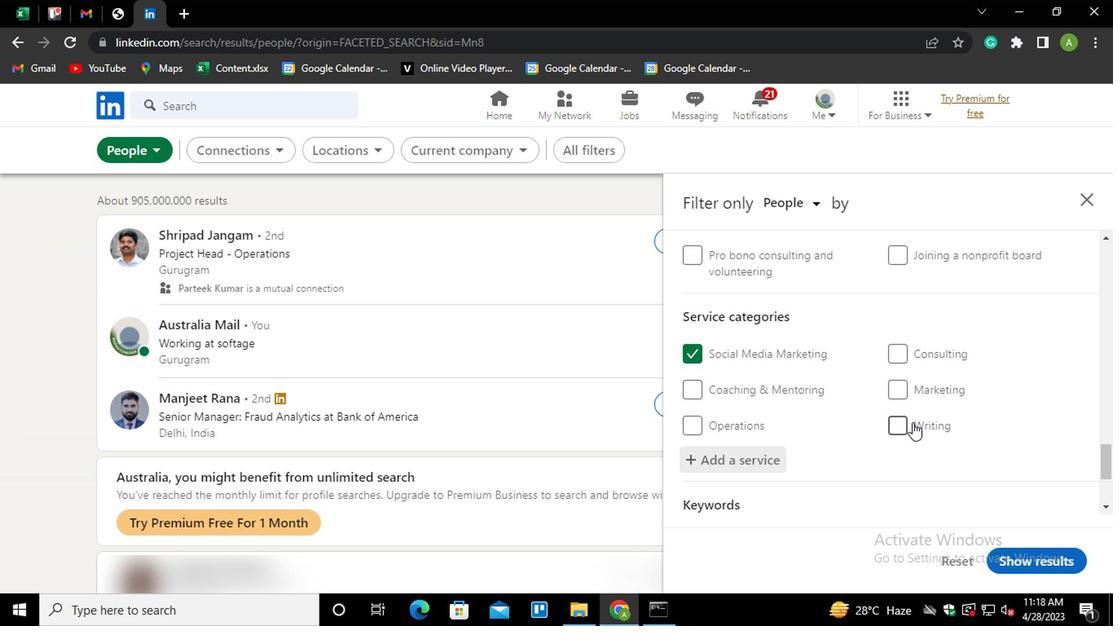 
Action: Mouse moved to (779, 441)
Screenshot: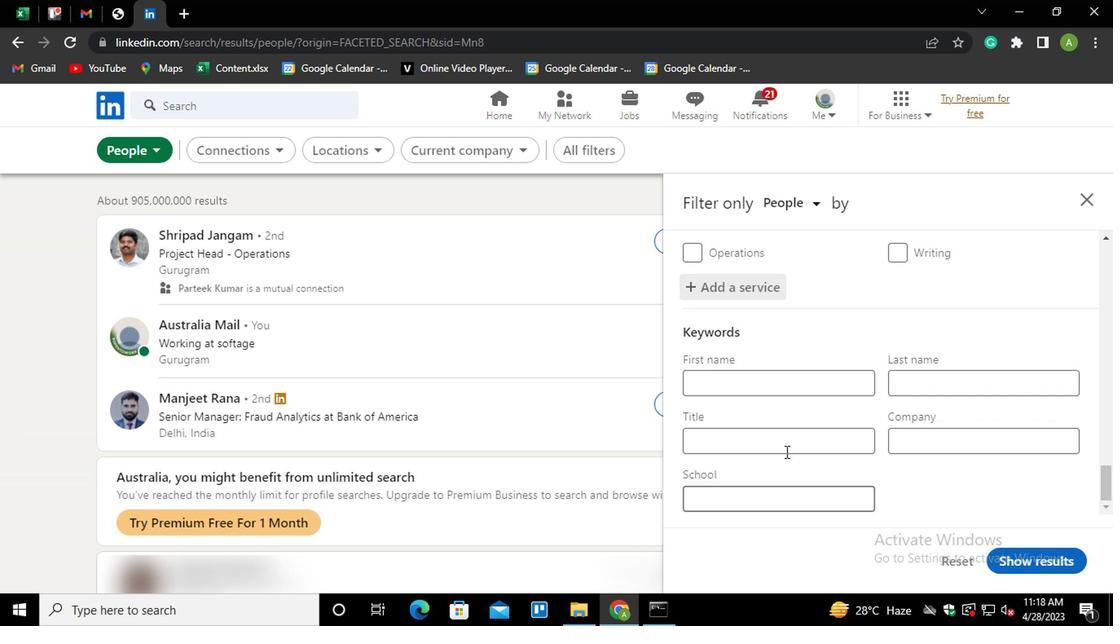 
Action: Mouse pressed left at (779, 441)
Screenshot: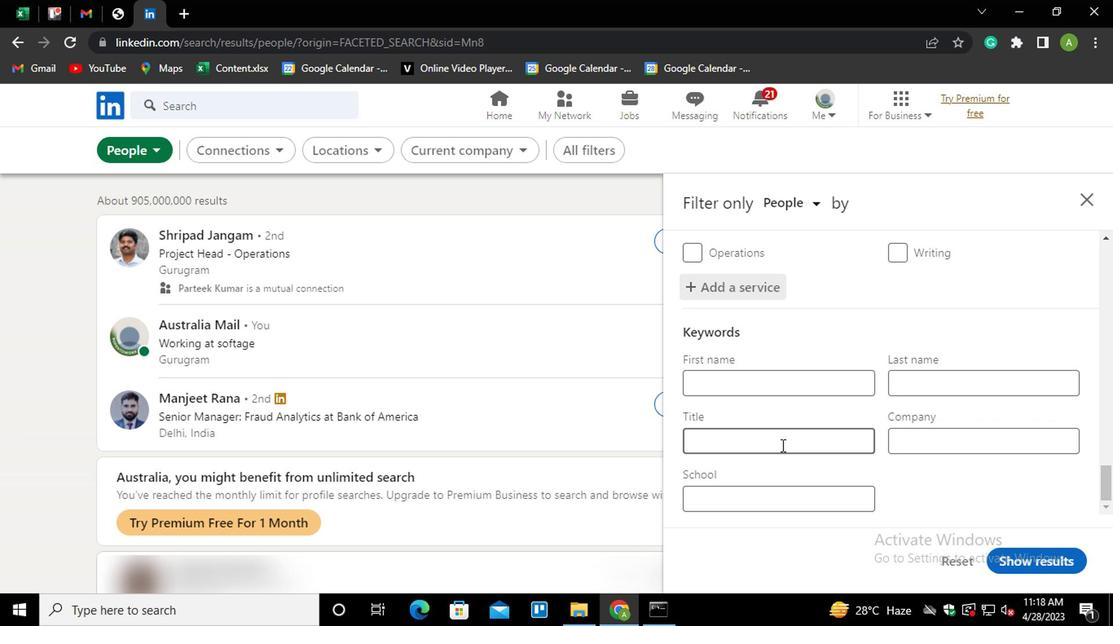 
Action: Mouse moved to (771, 442)
Screenshot: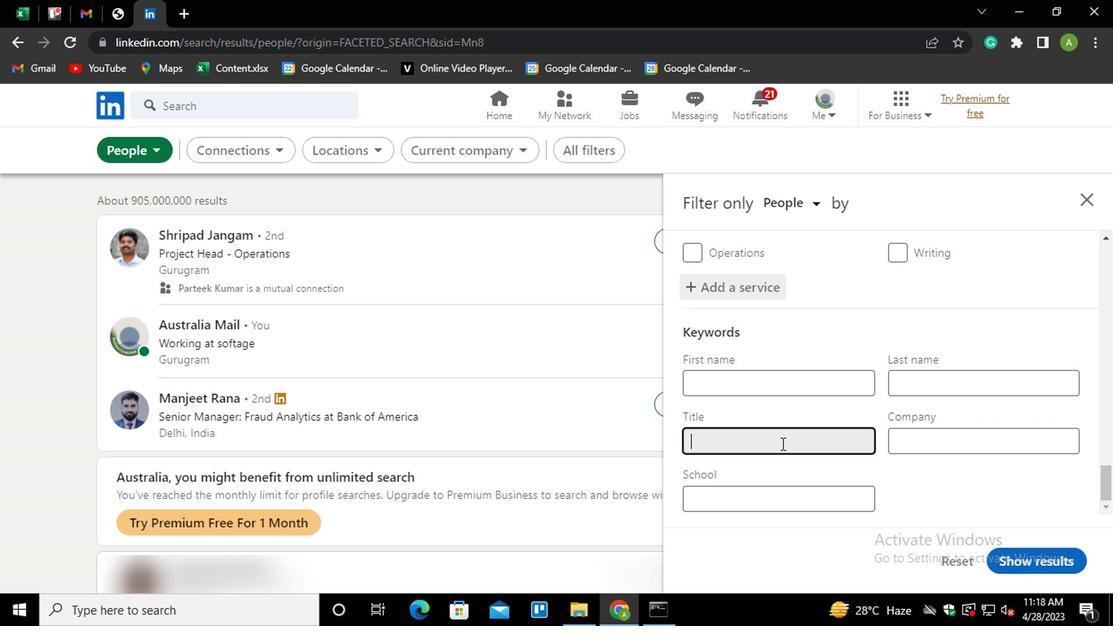 
Action: Key pressed <Key.shift>OPERATIONS<Key.space><Key.shift>ASSISTANT
Screenshot: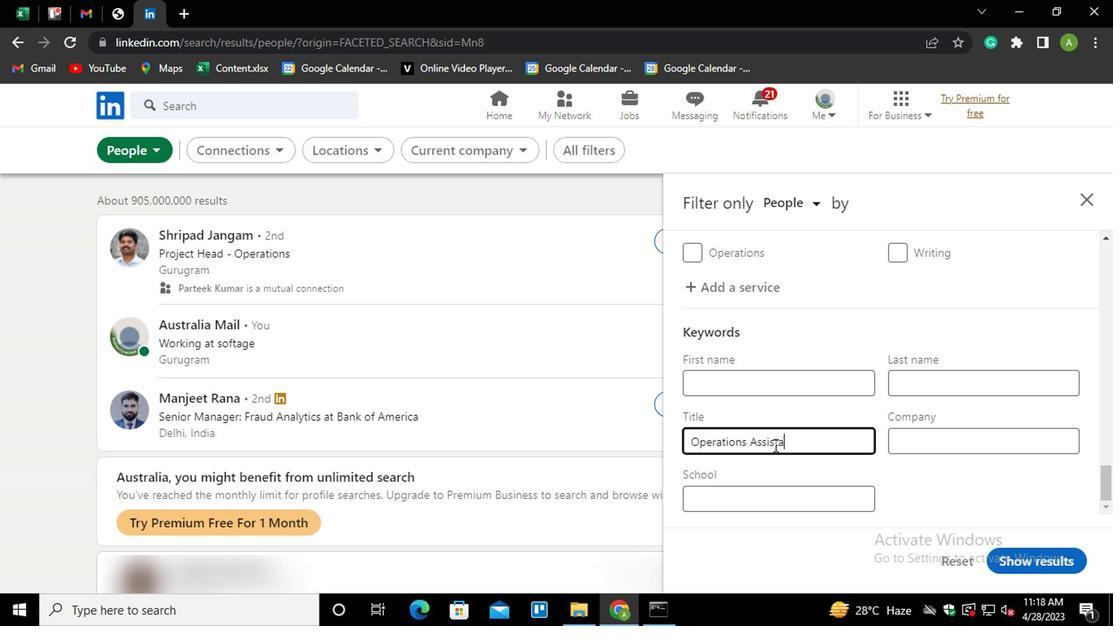 
Action: Mouse moved to (1013, 548)
Screenshot: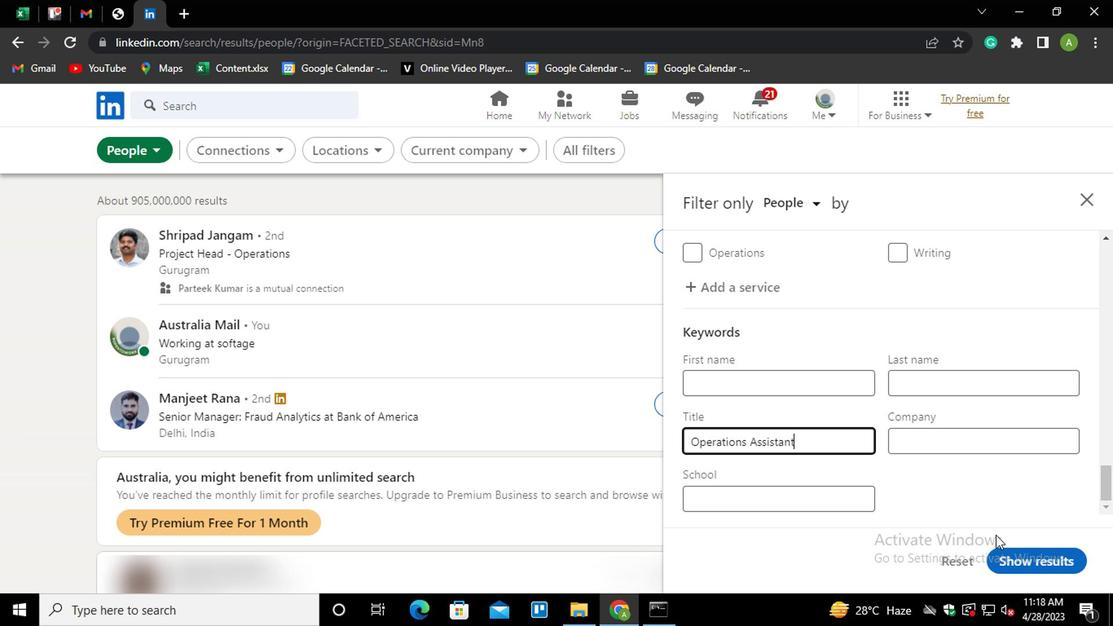 
Action: Mouse pressed left at (1013, 548)
Screenshot: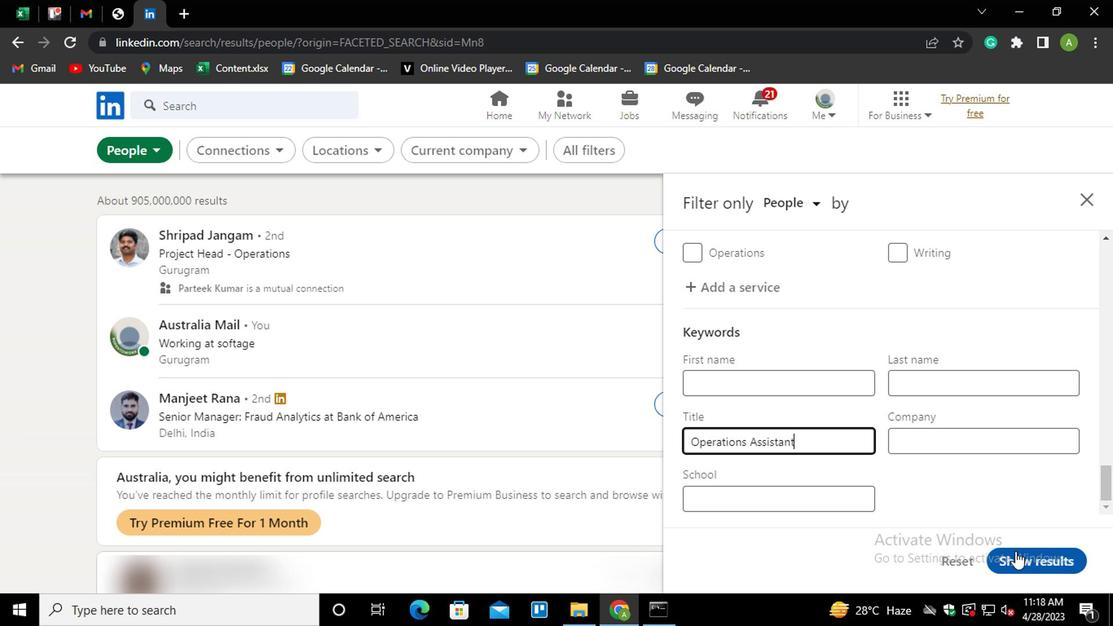 
Action: Mouse moved to (1013, 548)
Screenshot: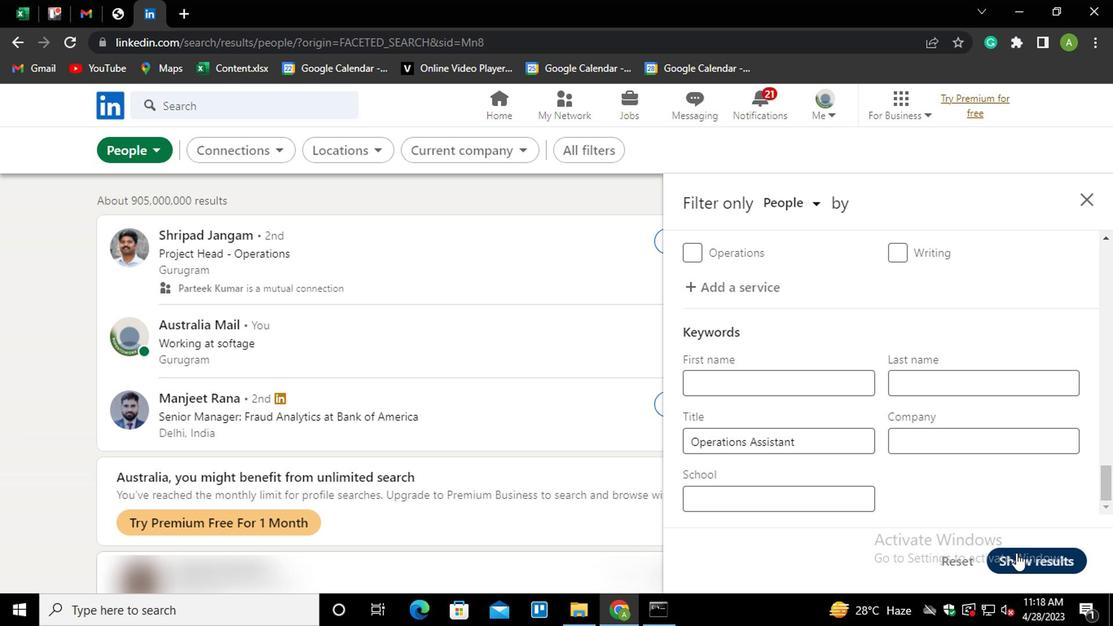 
